 Task: Select the warning option in the lint duplicate properties.
Action: Mouse moved to (44, 672)
Screenshot: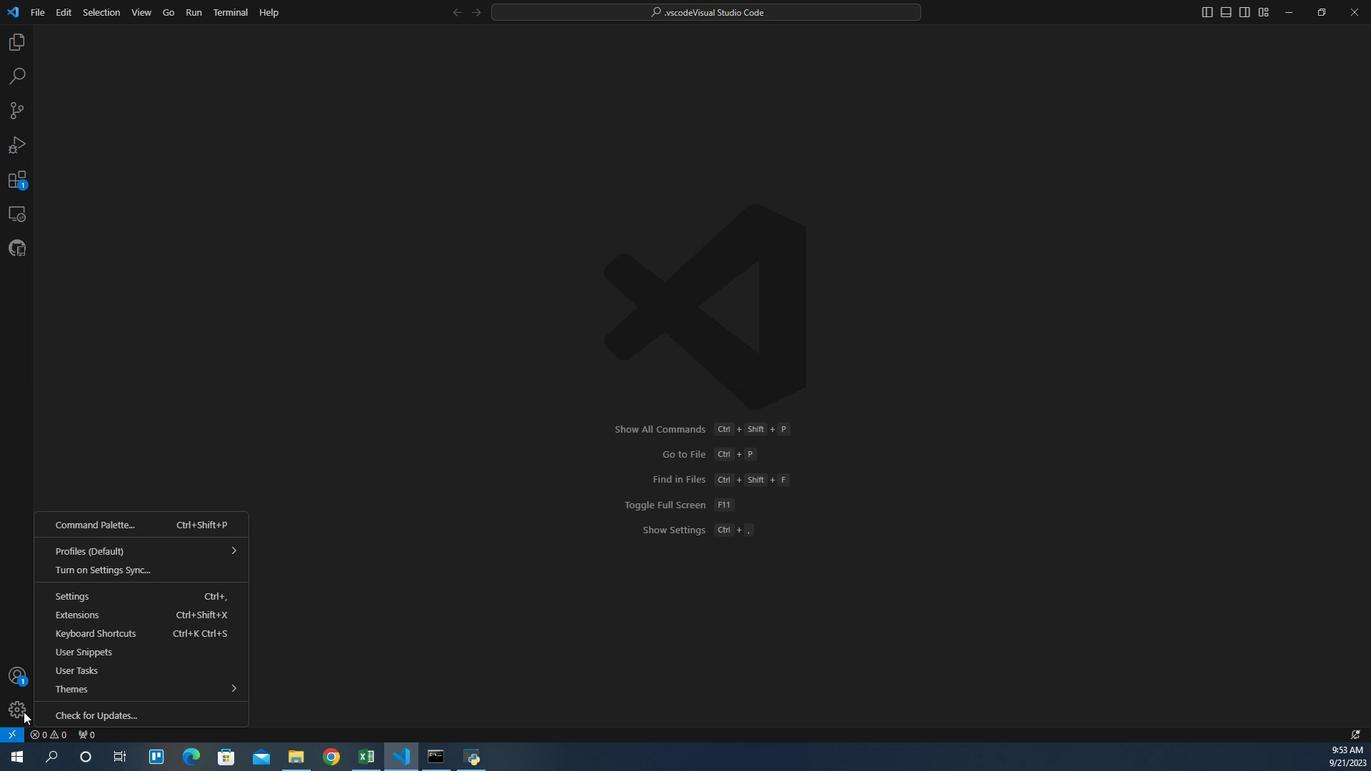 
Action: Mouse pressed left at (44, 672)
Screenshot: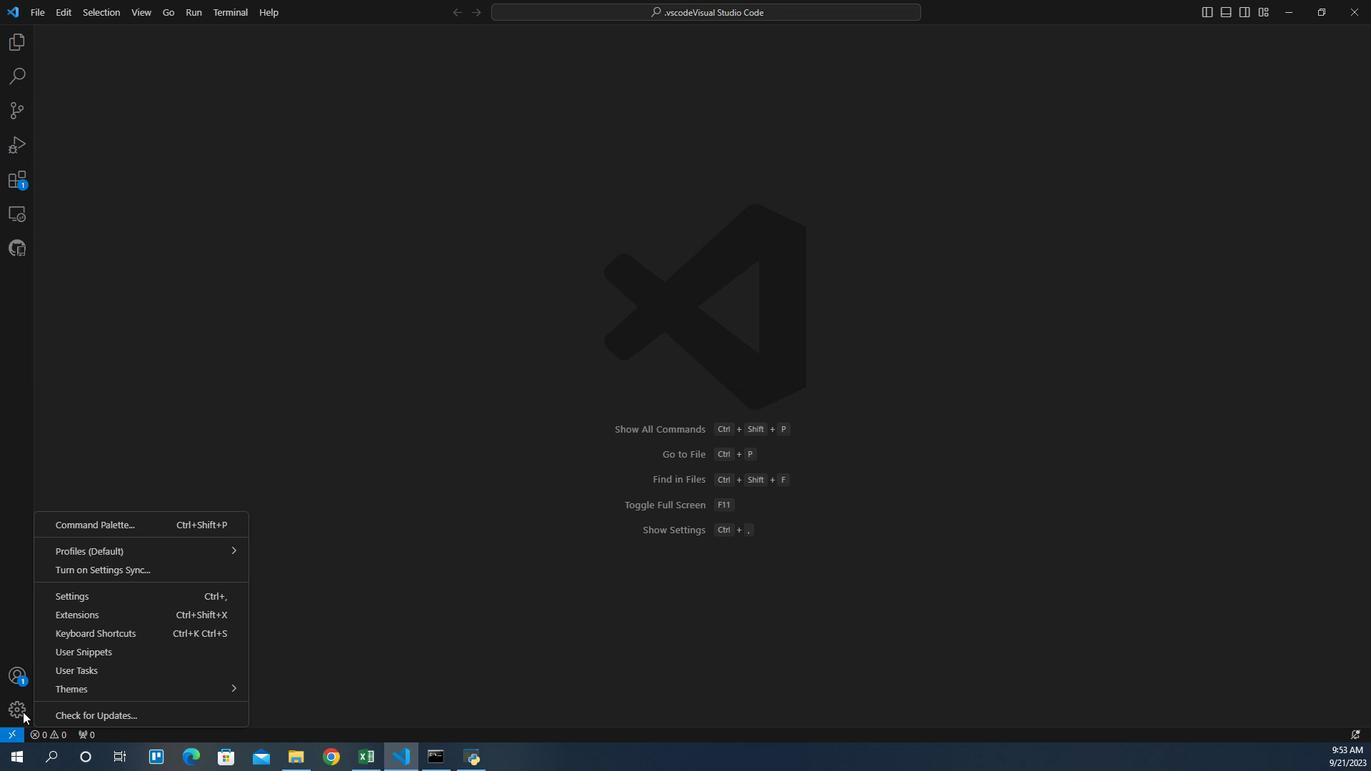 
Action: Mouse moved to (95, 569)
Screenshot: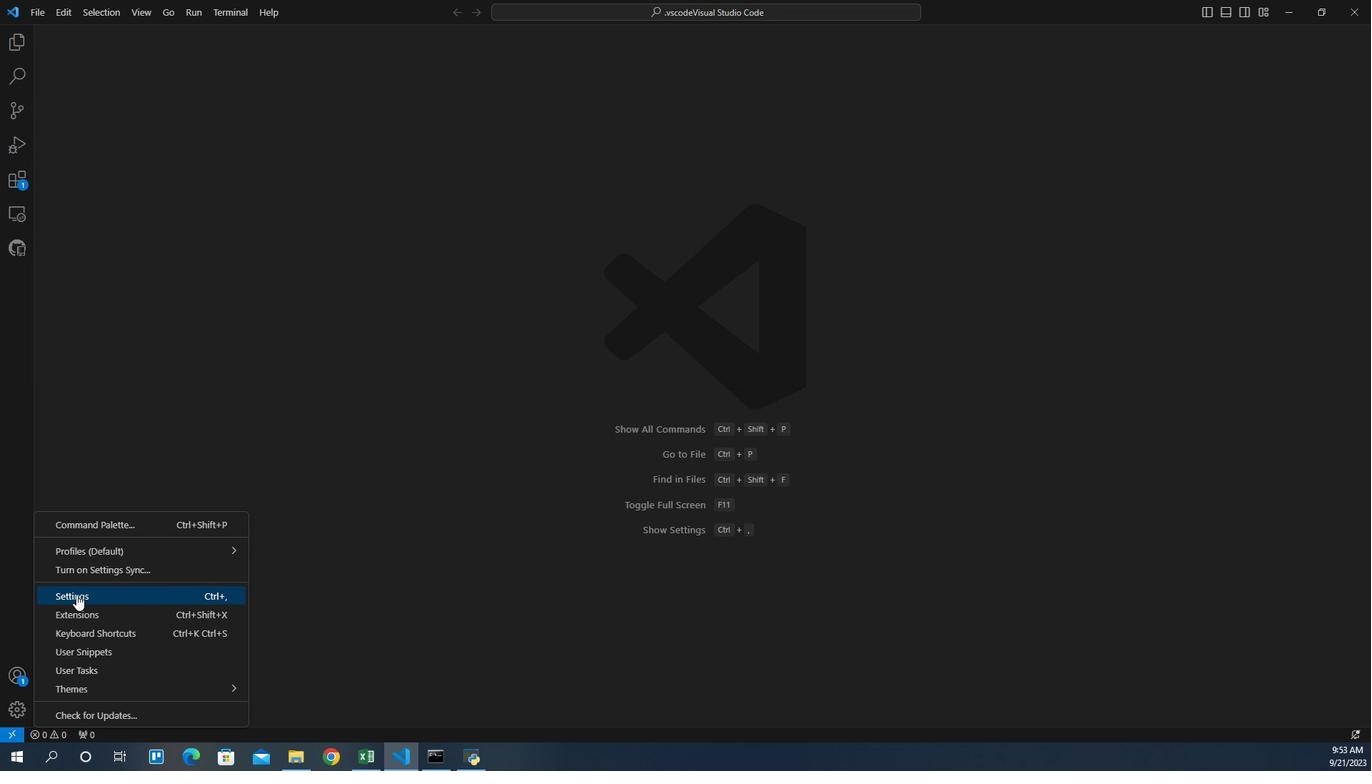 
Action: Mouse pressed left at (95, 569)
Screenshot: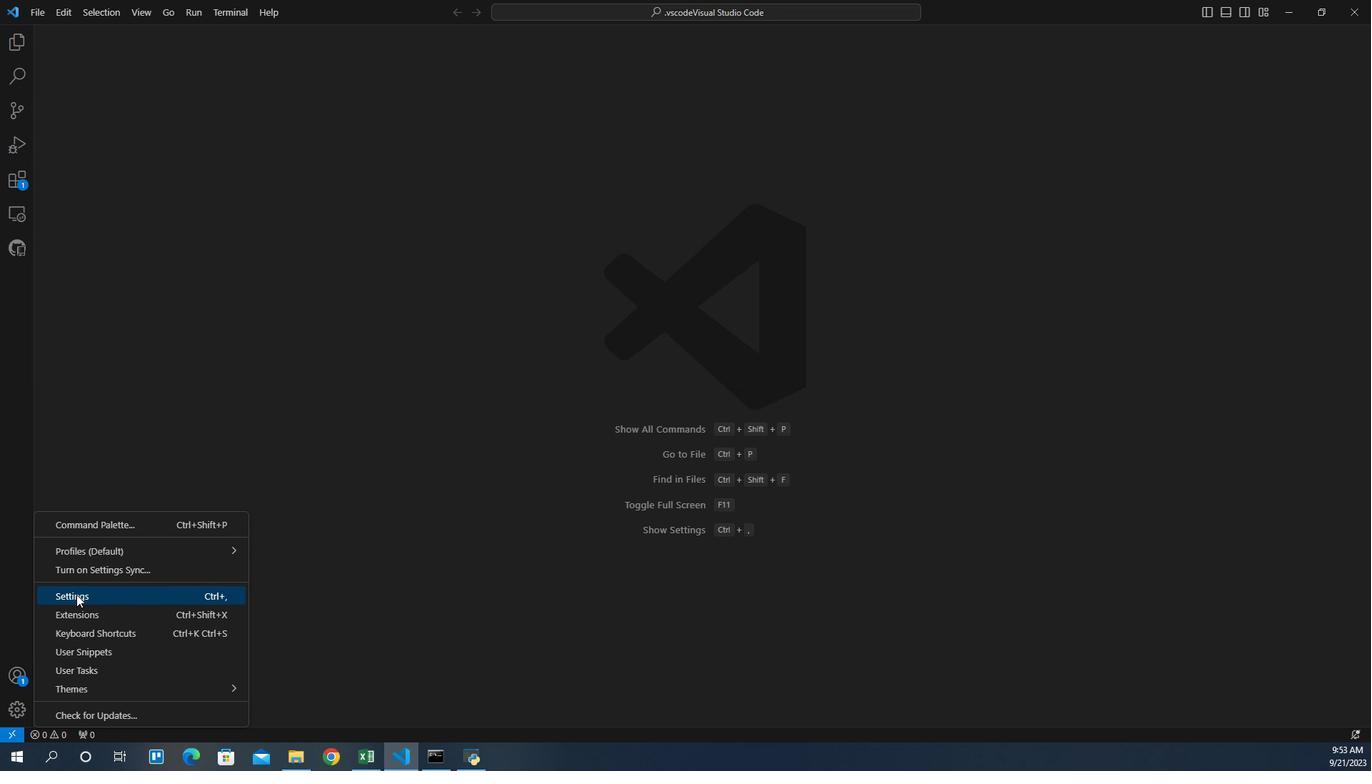 
Action: Mouse moved to (348, 132)
Screenshot: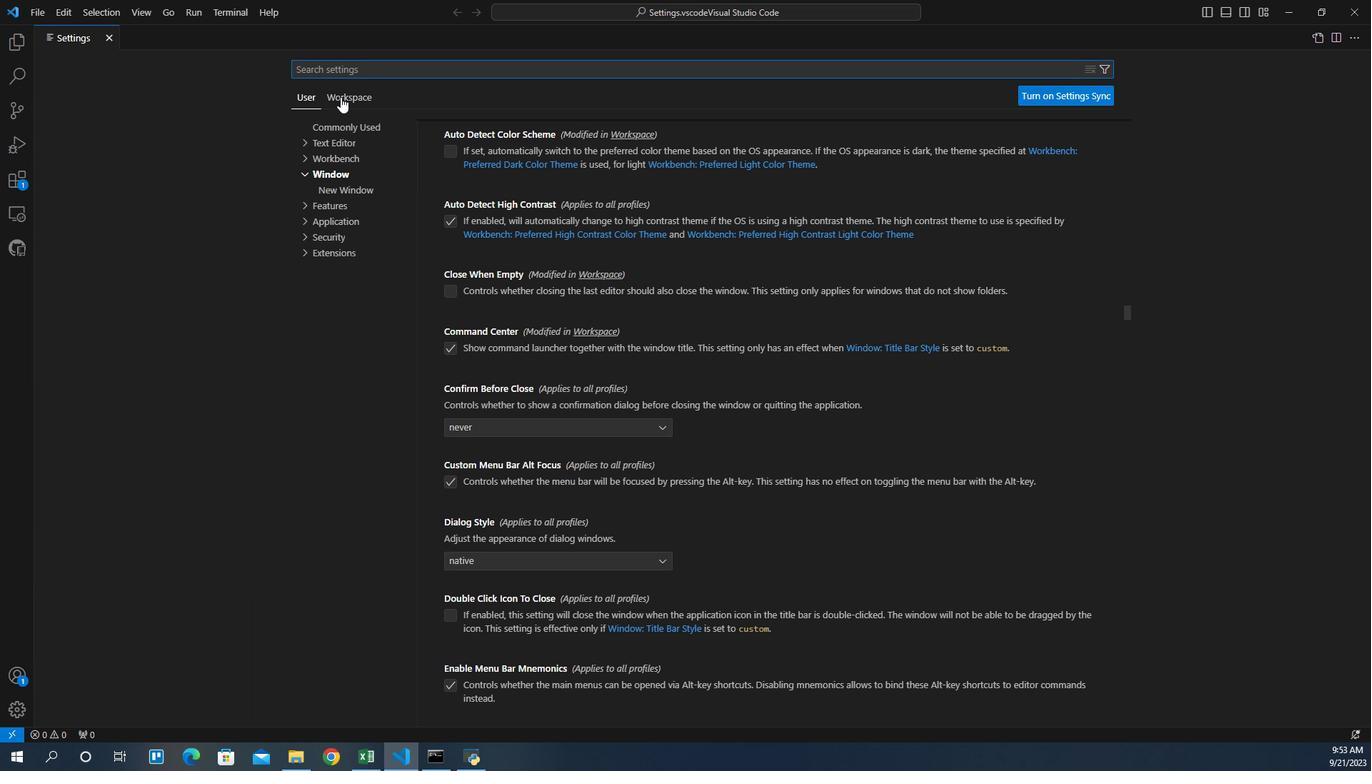 
Action: Mouse pressed left at (348, 132)
Screenshot: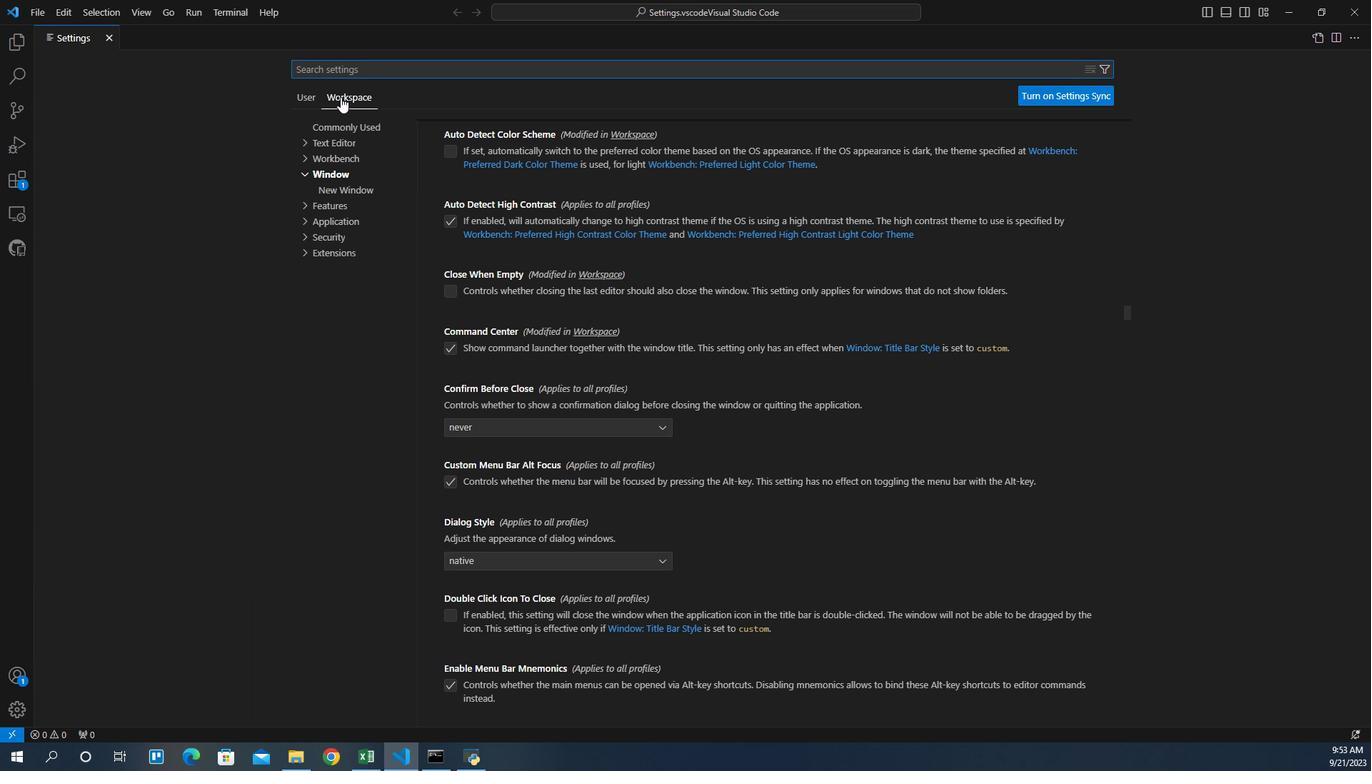 
Action: Mouse moved to (325, 241)
Screenshot: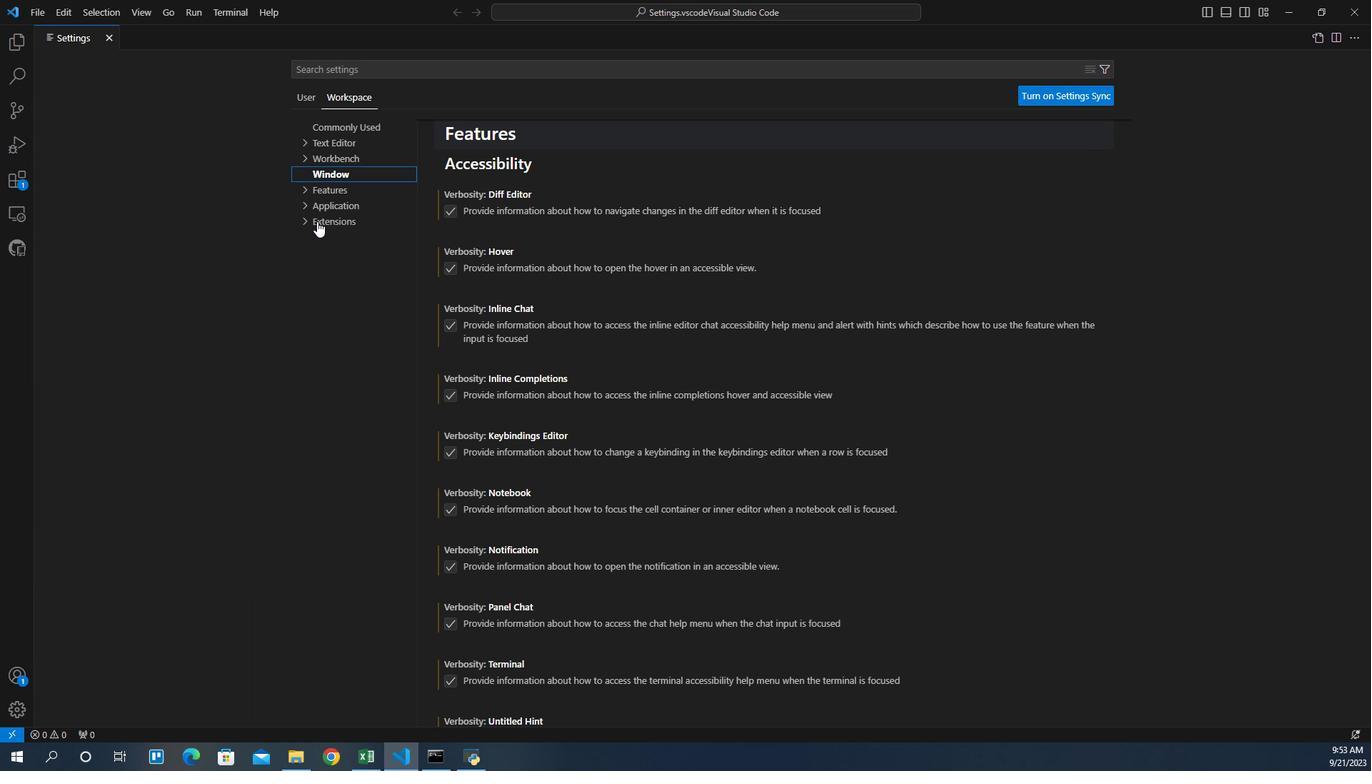 
Action: Mouse pressed left at (325, 241)
Screenshot: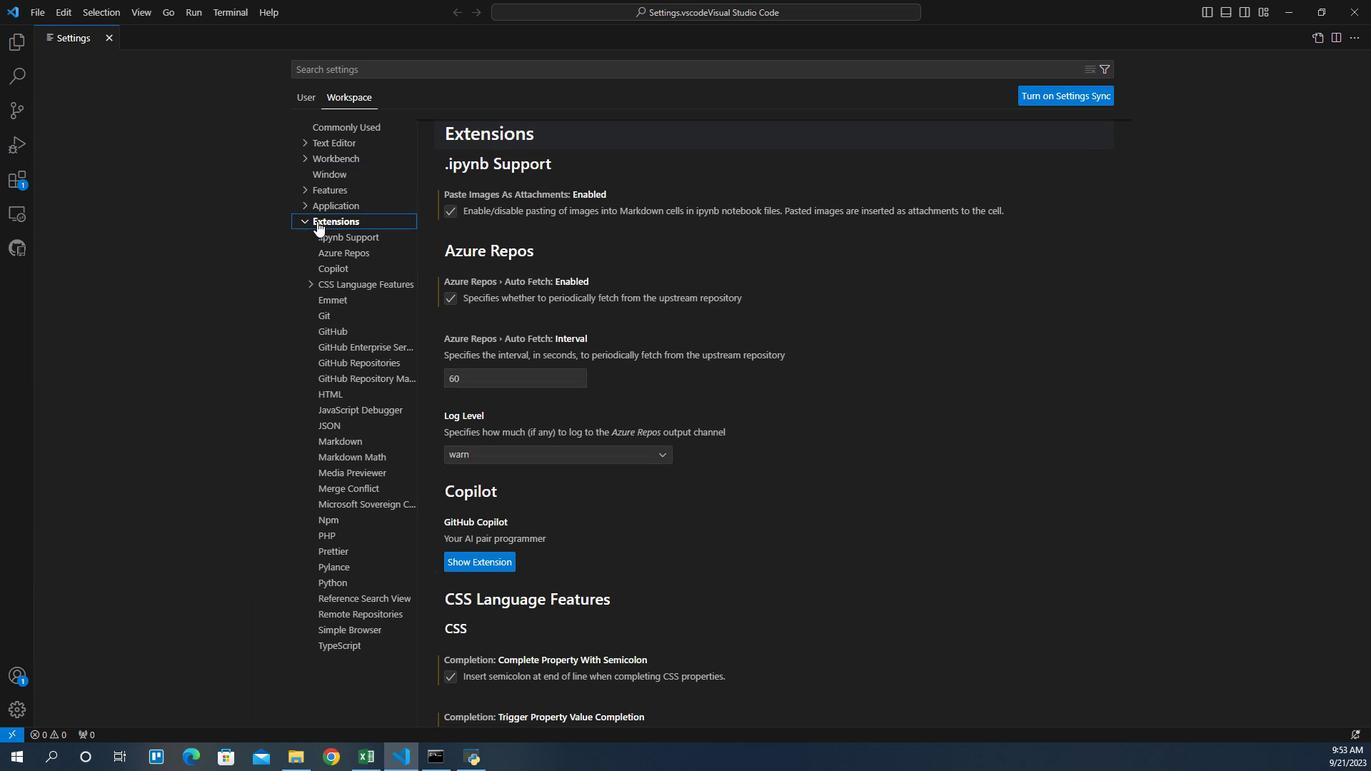 
Action: Mouse moved to (327, 293)
Screenshot: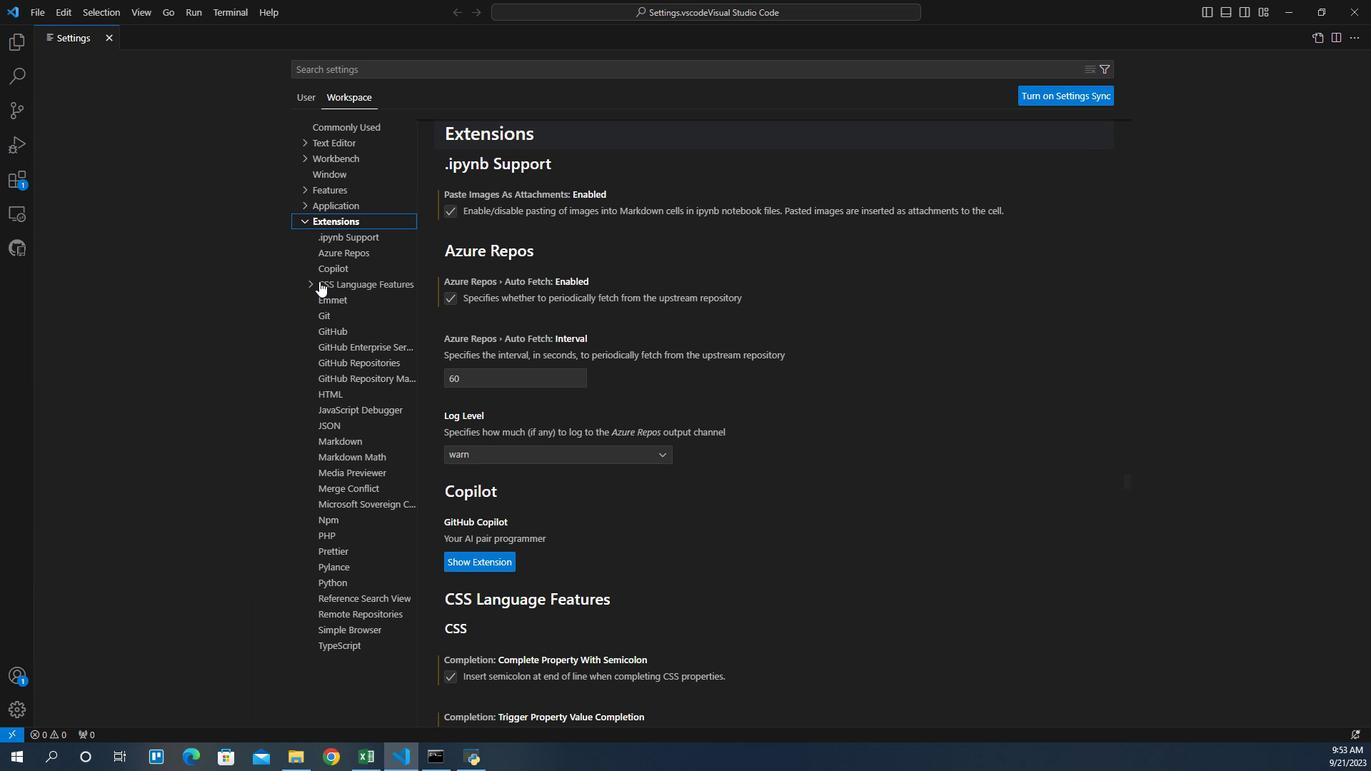 
Action: Mouse pressed left at (327, 293)
Screenshot: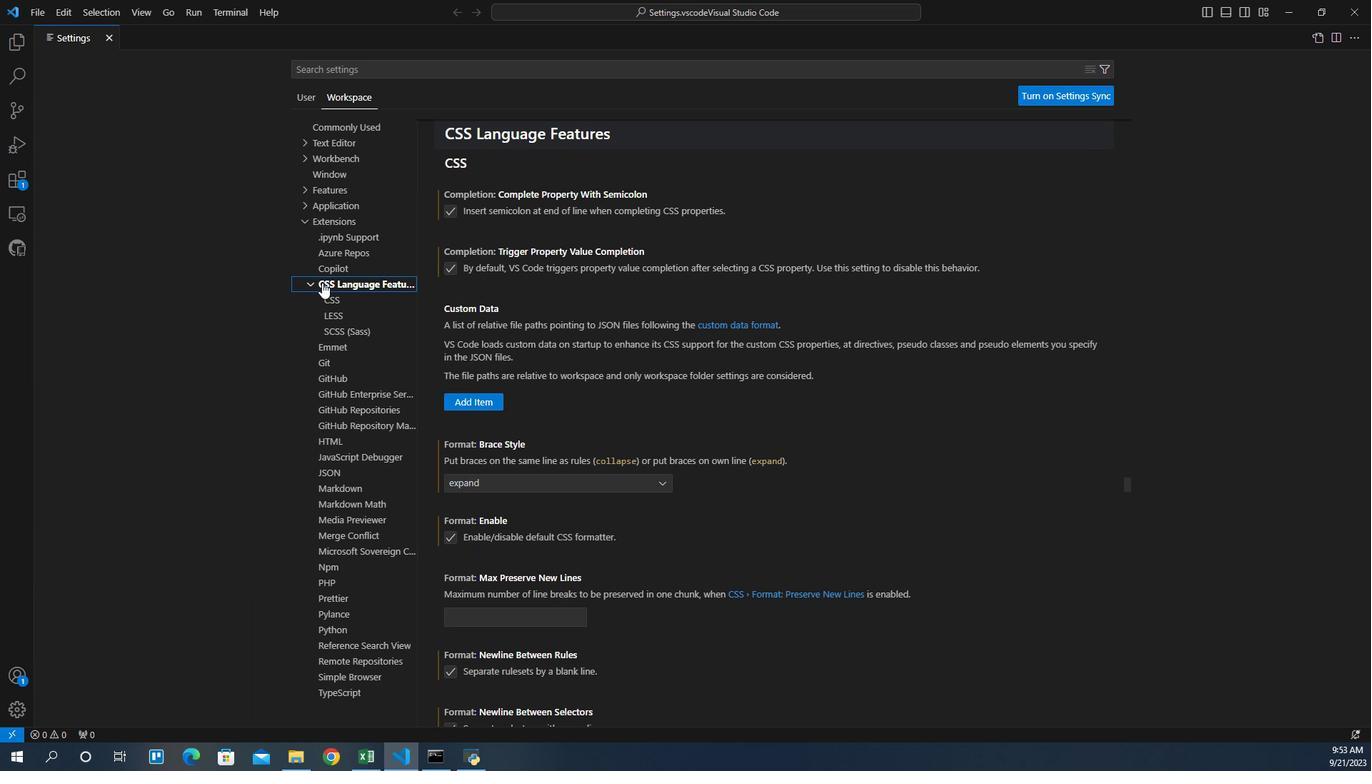 
Action: Mouse moved to (337, 309)
Screenshot: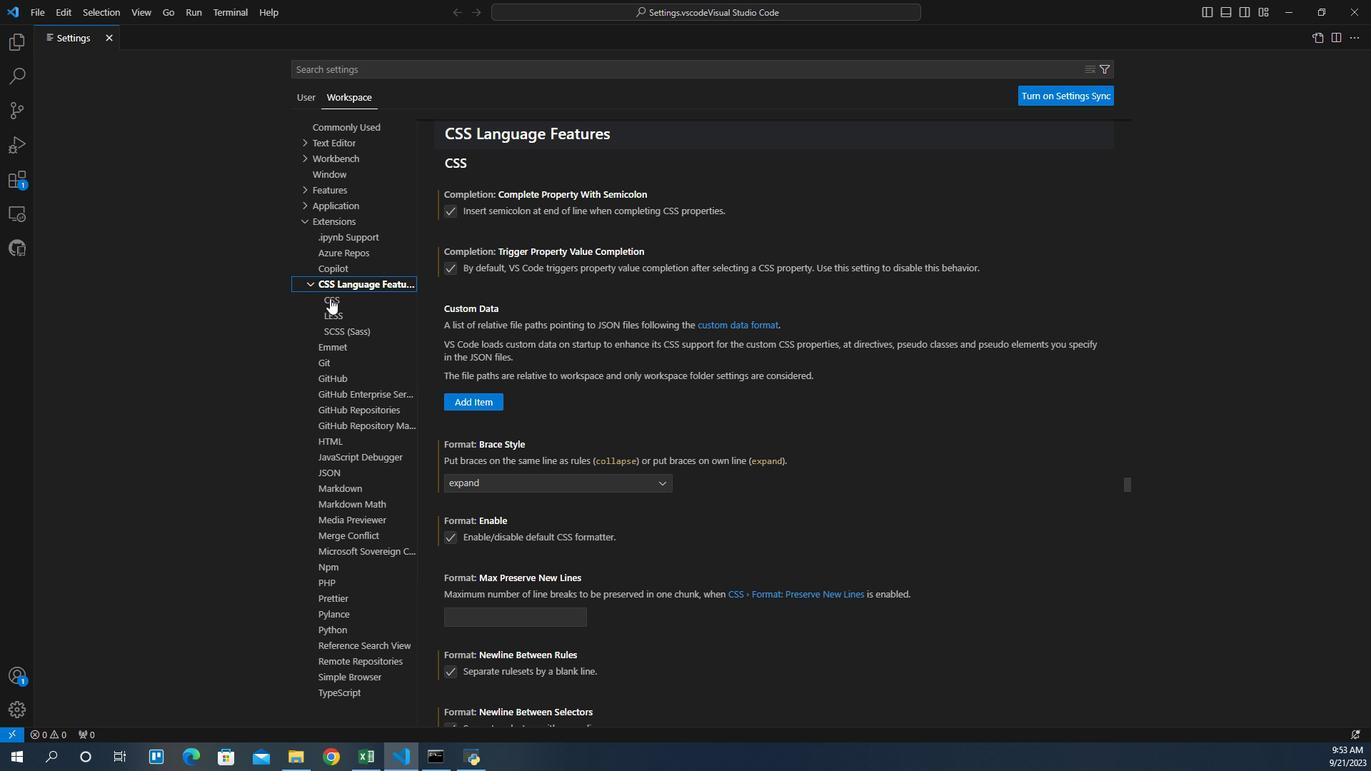 
Action: Mouse pressed left at (337, 309)
Screenshot: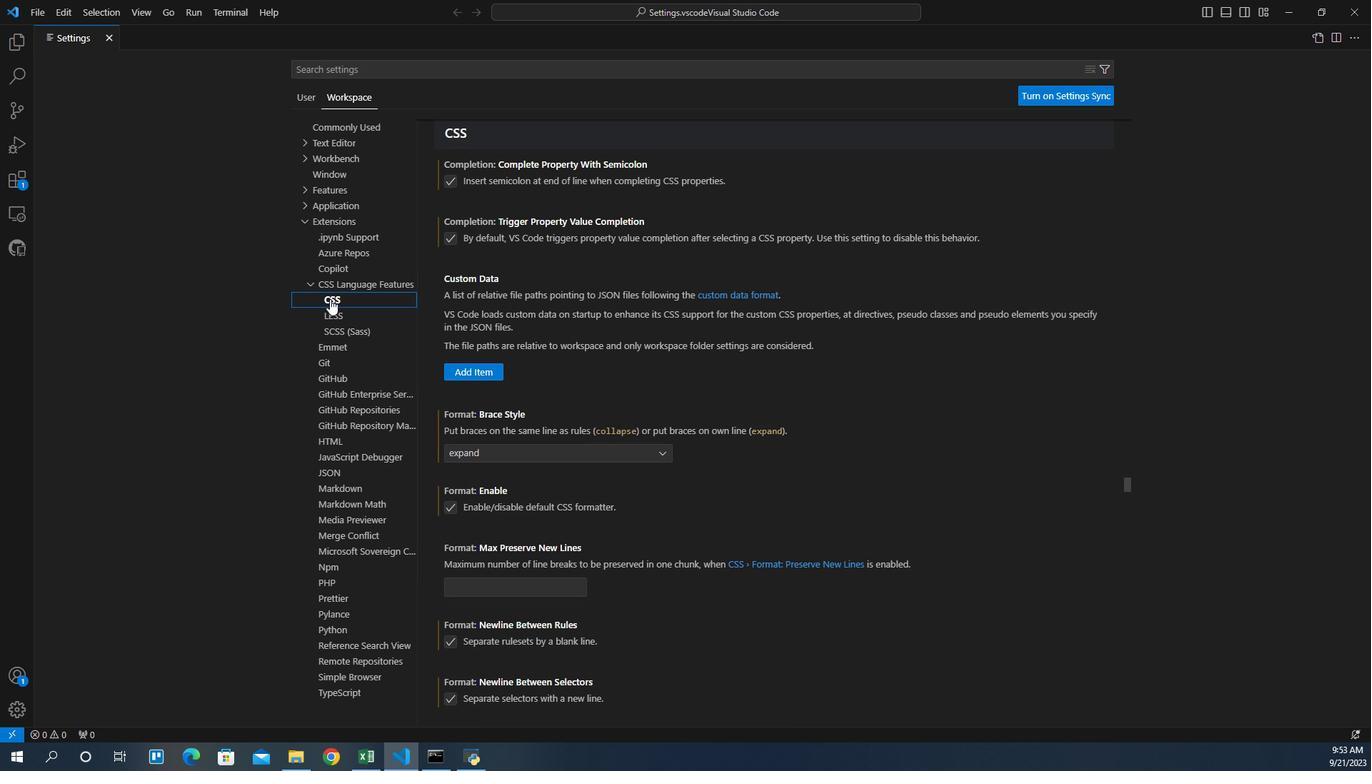 
Action: Mouse moved to (564, 607)
Screenshot: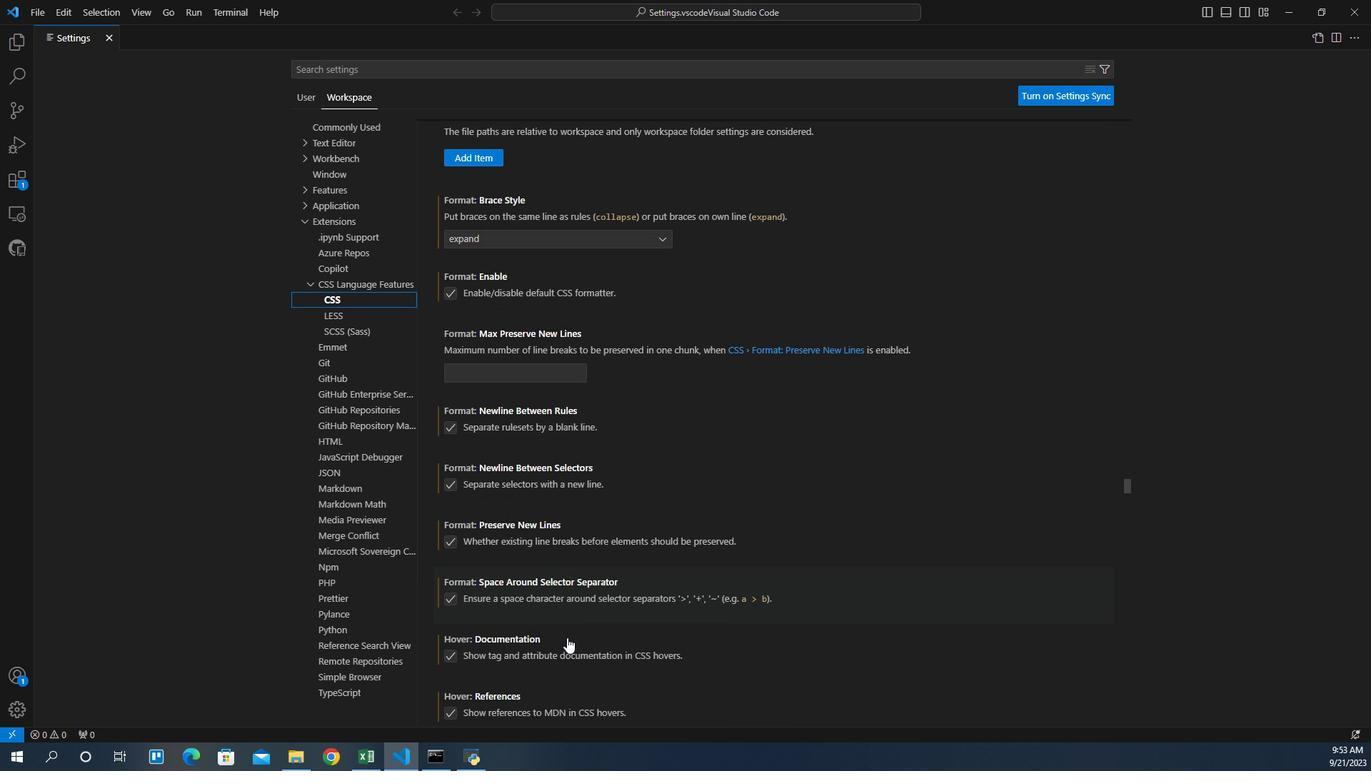 
Action: Mouse scrolled (564, 606) with delta (0, 0)
Screenshot: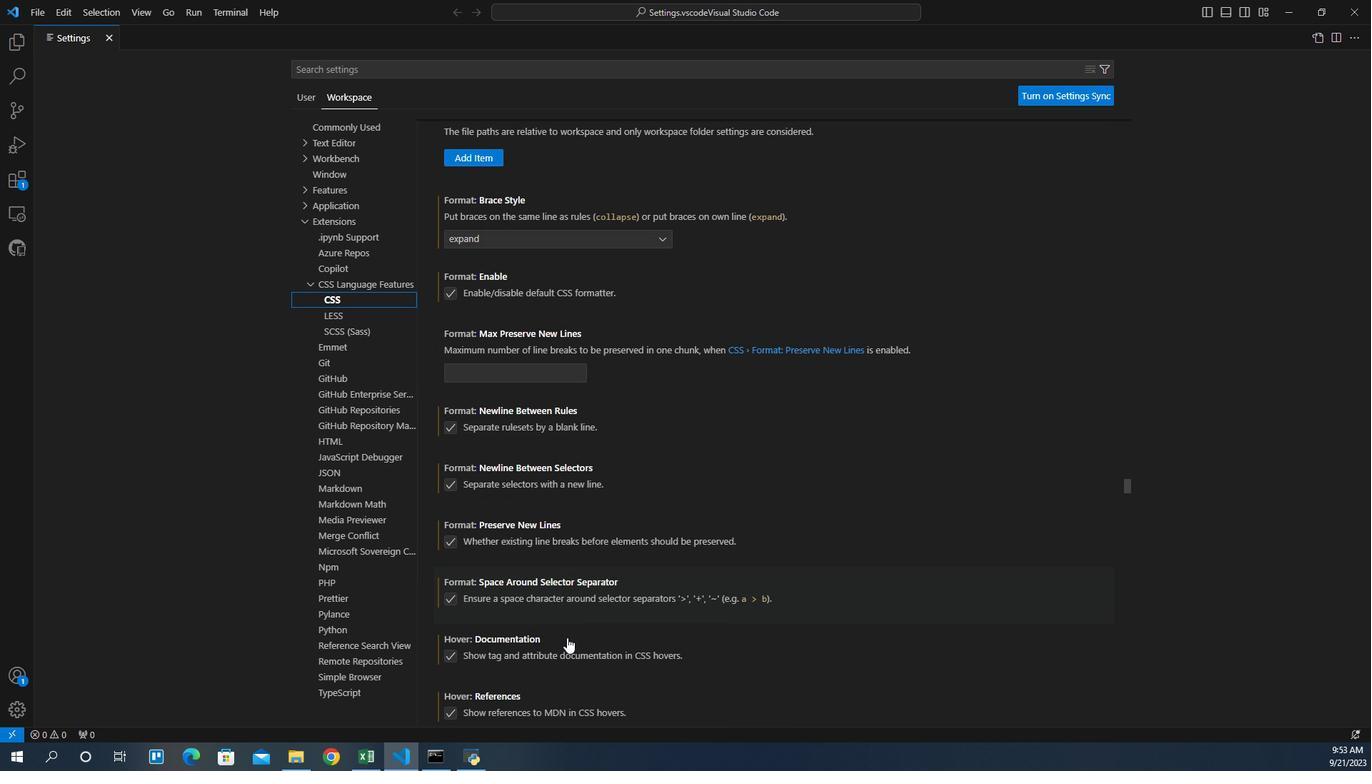 
Action: Mouse scrolled (564, 606) with delta (0, 0)
Screenshot: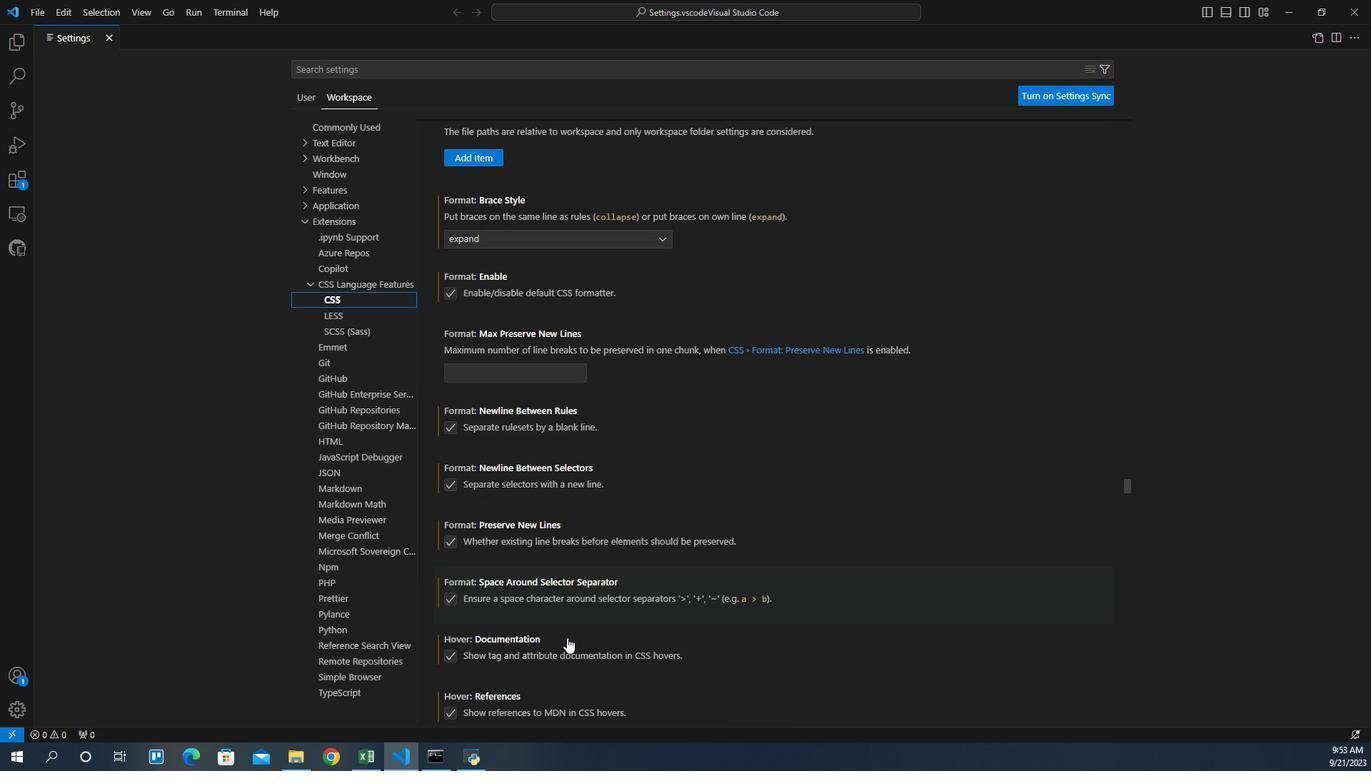 
Action: Mouse scrolled (564, 606) with delta (0, 0)
Screenshot: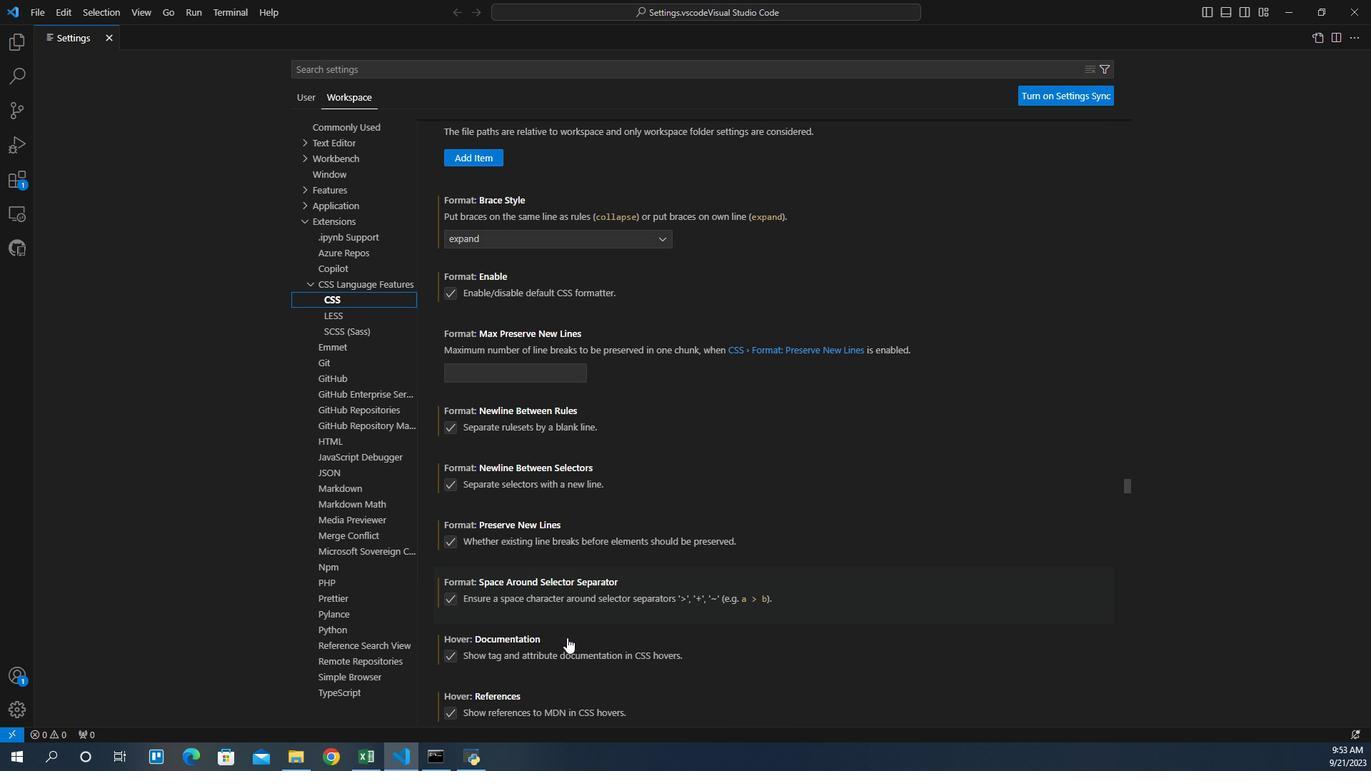 
Action: Mouse scrolled (564, 606) with delta (0, 0)
Screenshot: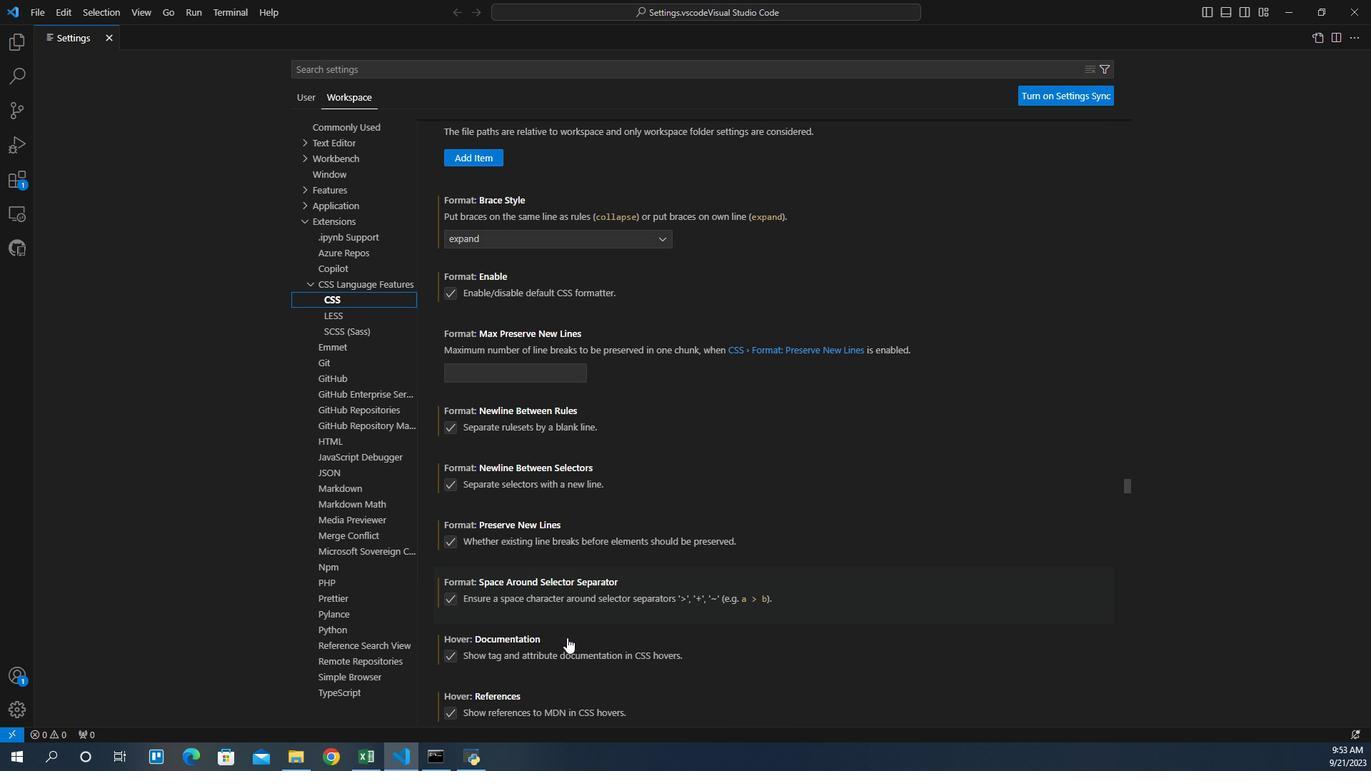
Action: Mouse scrolled (564, 606) with delta (0, 0)
Screenshot: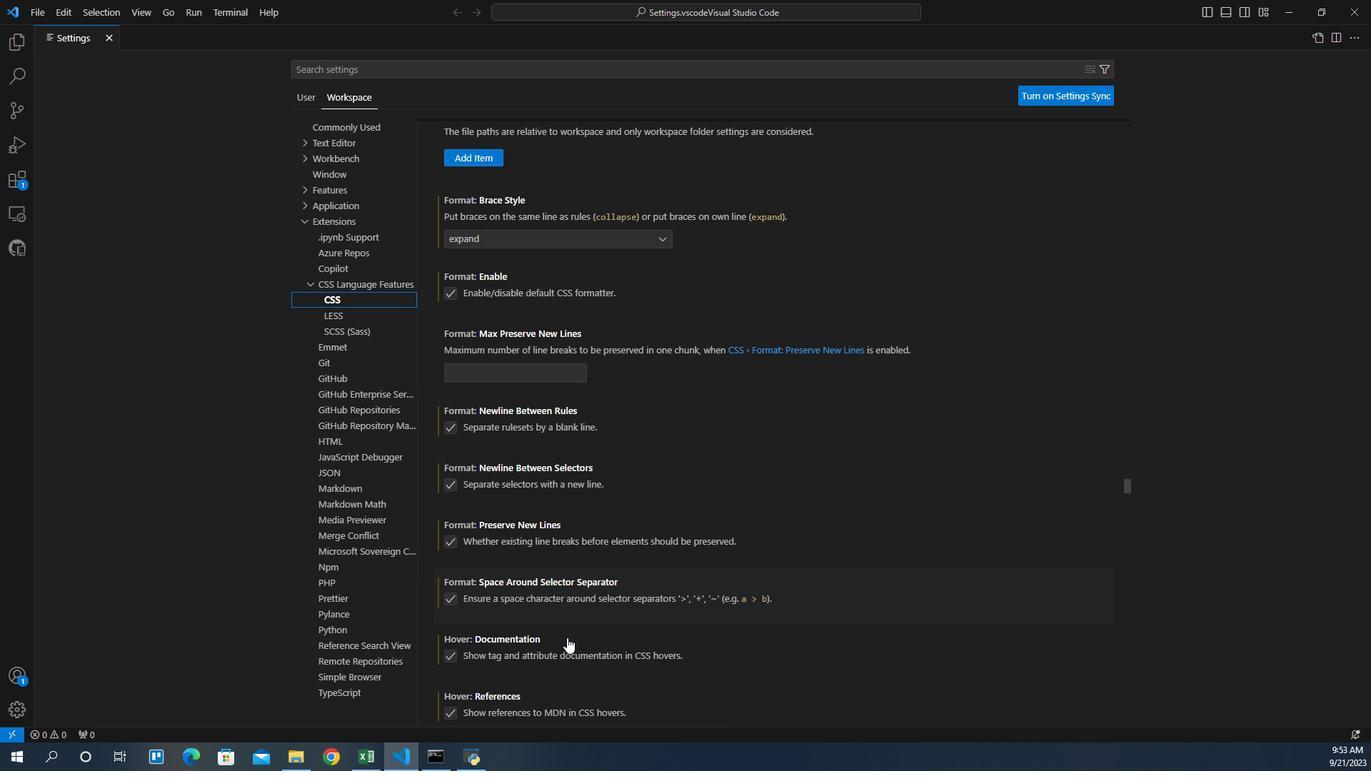 
Action: Mouse scrolled (564, 606) with delta (0, 0)
Screenshot: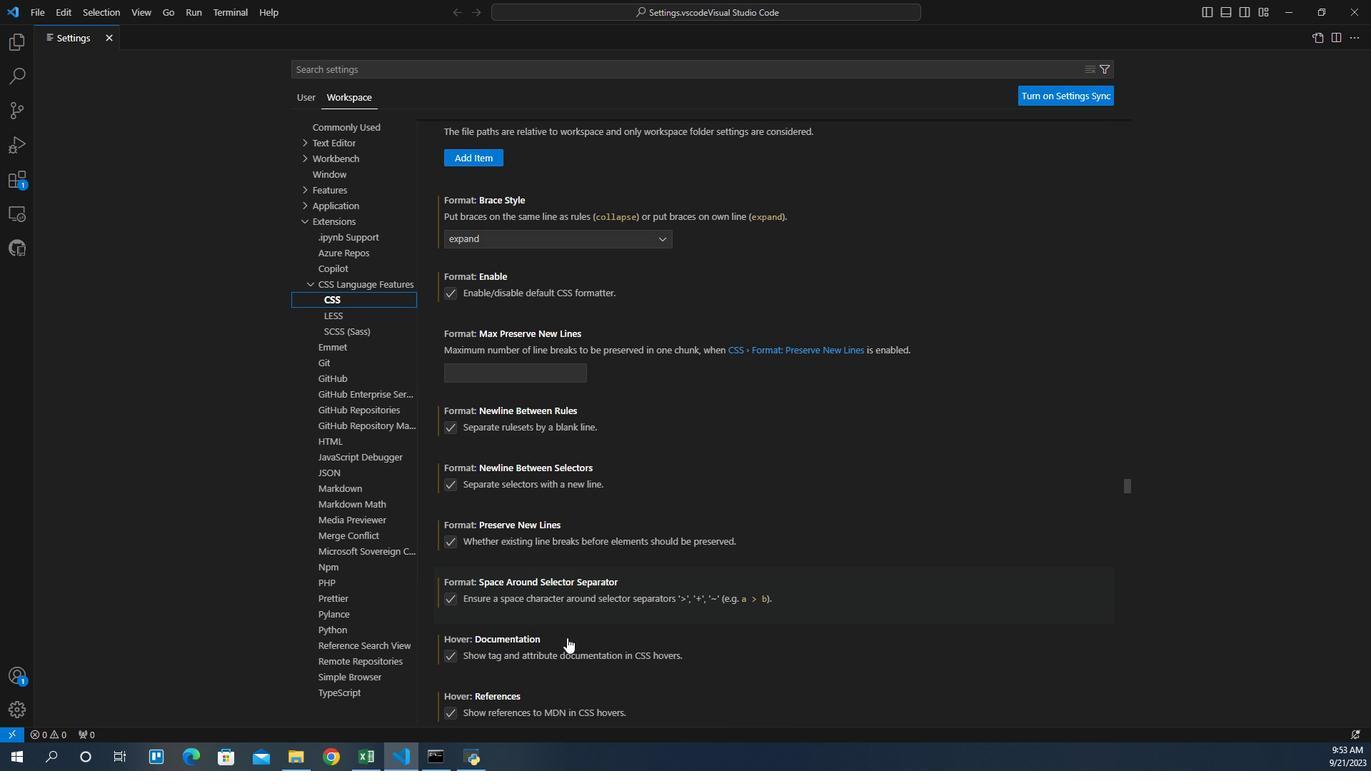 
Action: Mouse scrolled (564, 606) with delta (0, 0)
Screenshot: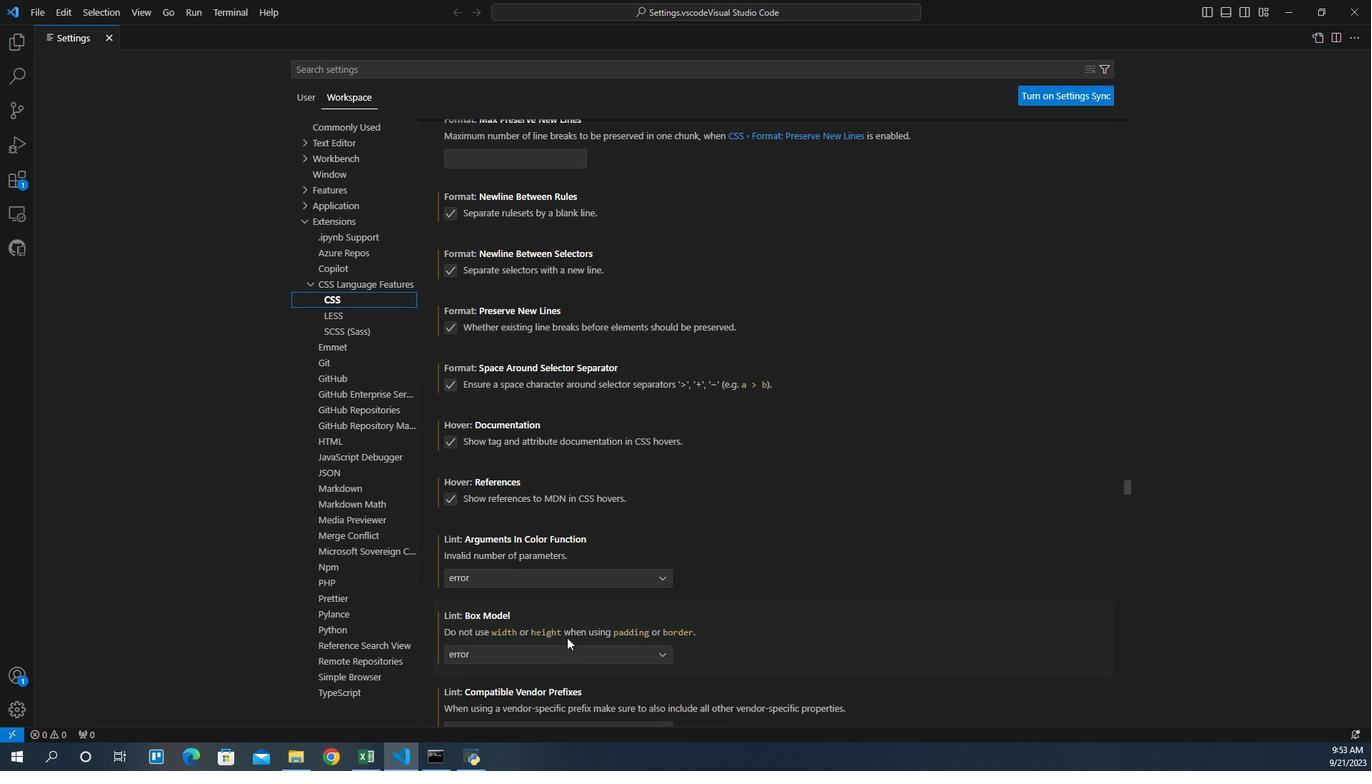 
Action: Mouse scrolled (564, 606) with delta (0, 0)
Screenshot: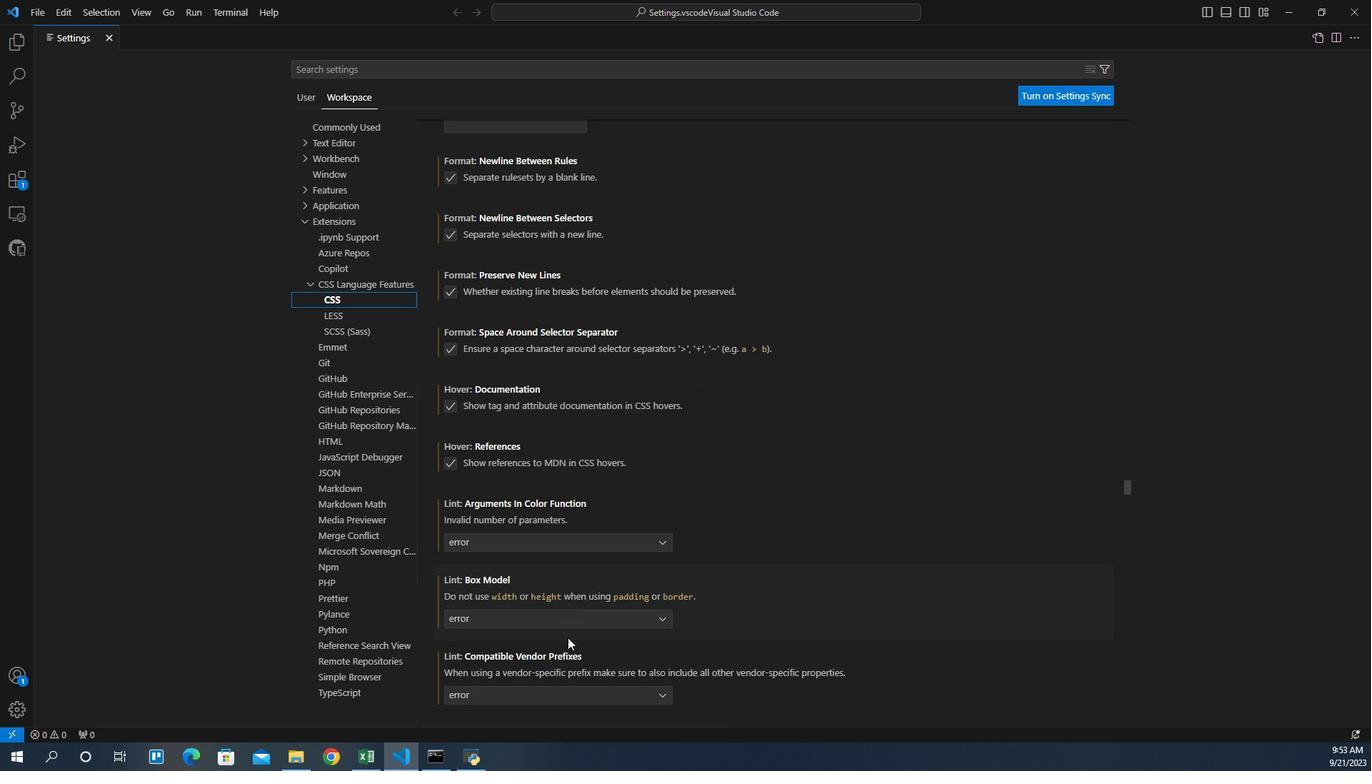 
Action: Mouse scrolled (564, 606) with delta (0, 0)
Screenshot: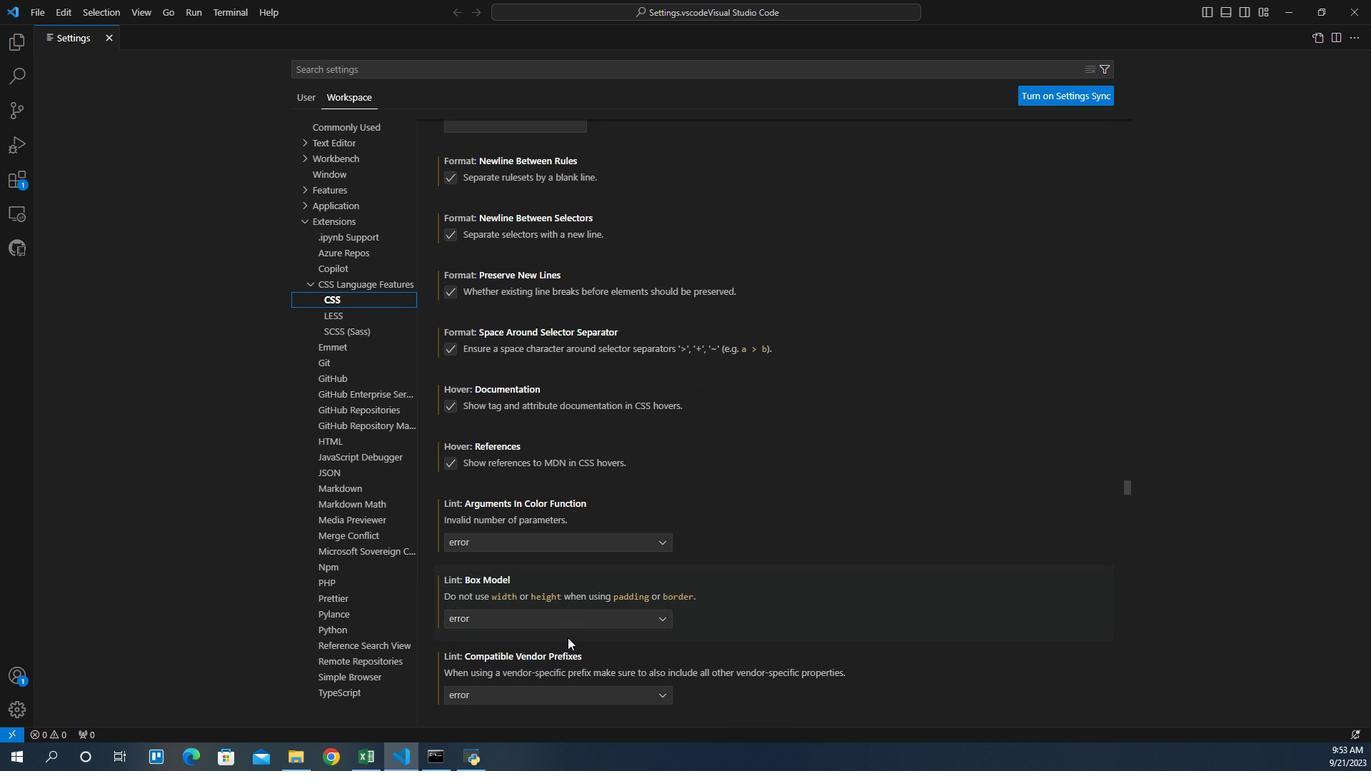 
Action: Mouse scrolled (564, 606) with delta (0, 0)
Screenshot: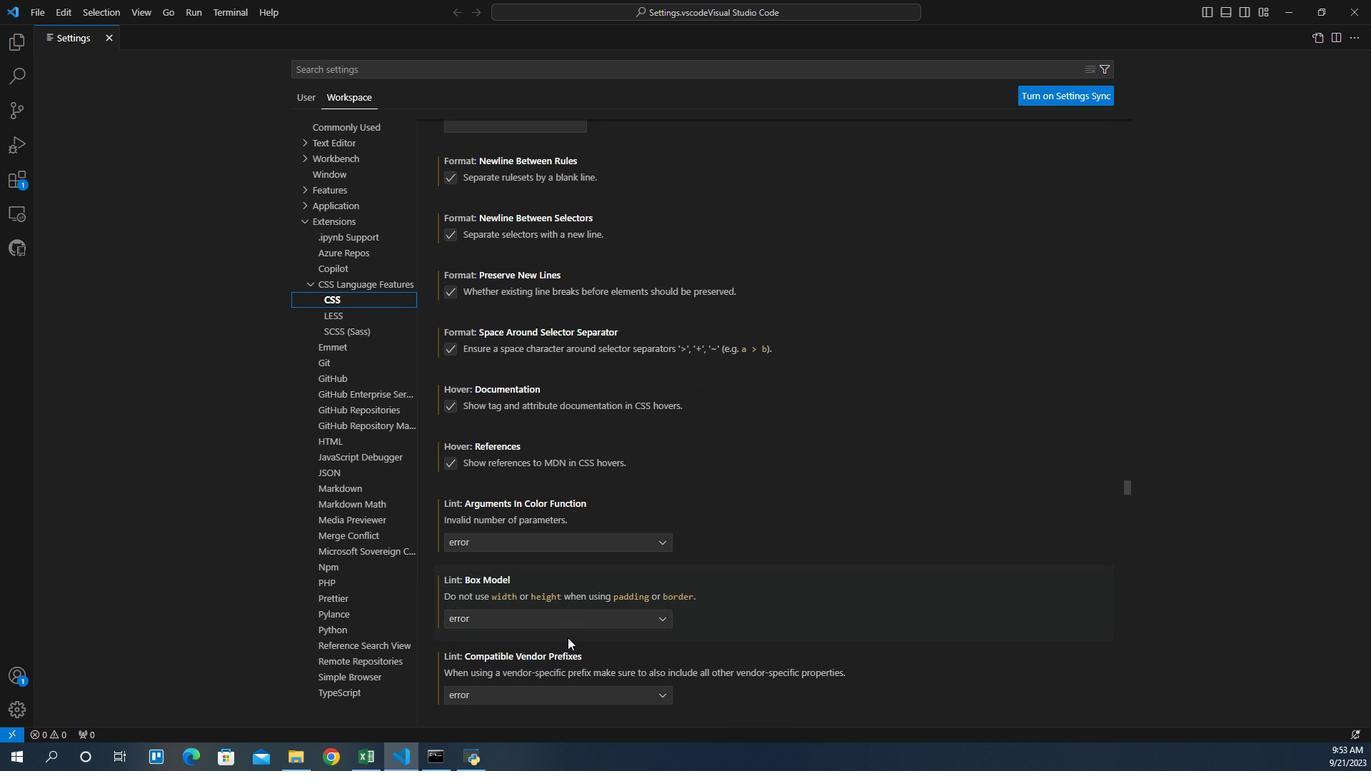 
Action: Mouse scrolled (564, 606) with delta (0, 0)
Screenshot: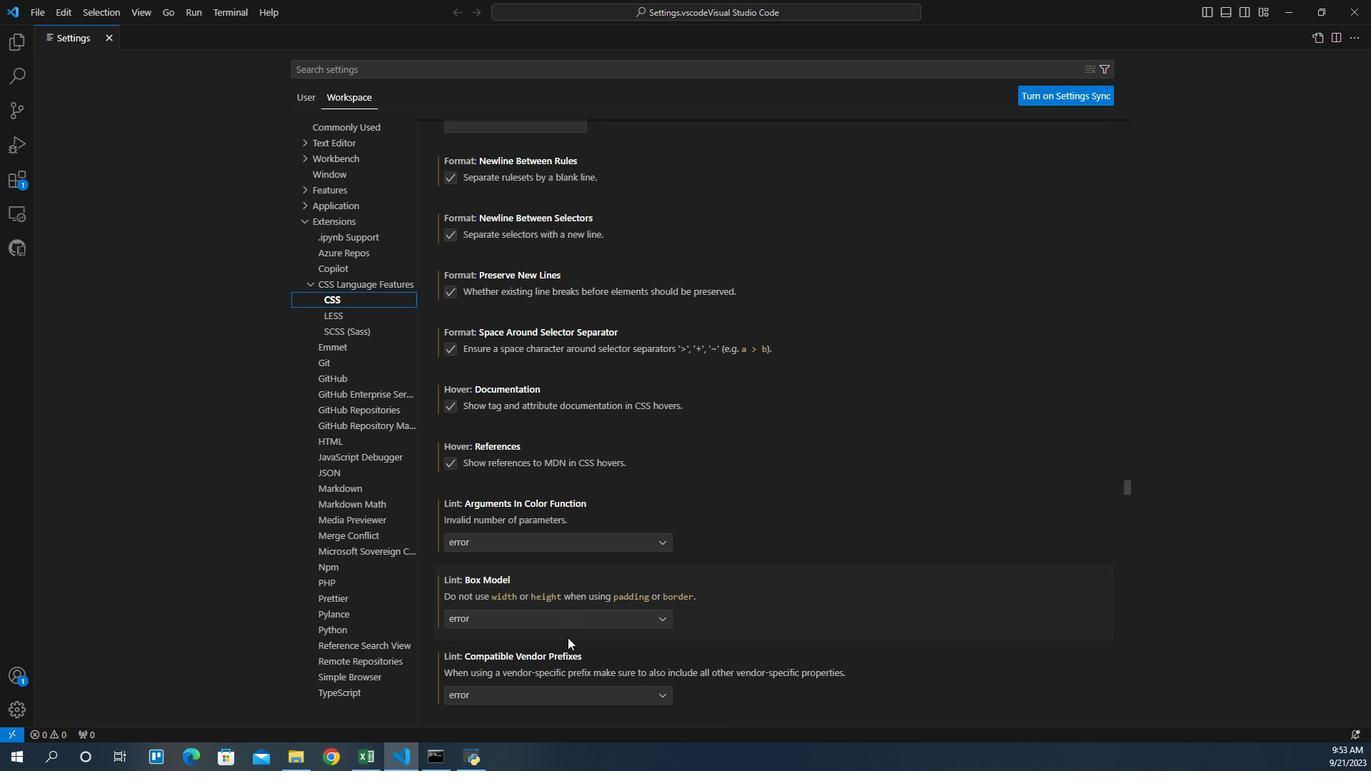 
Action: Mouse scrolled (564, 606) with delta (0, 0)
Screenshot: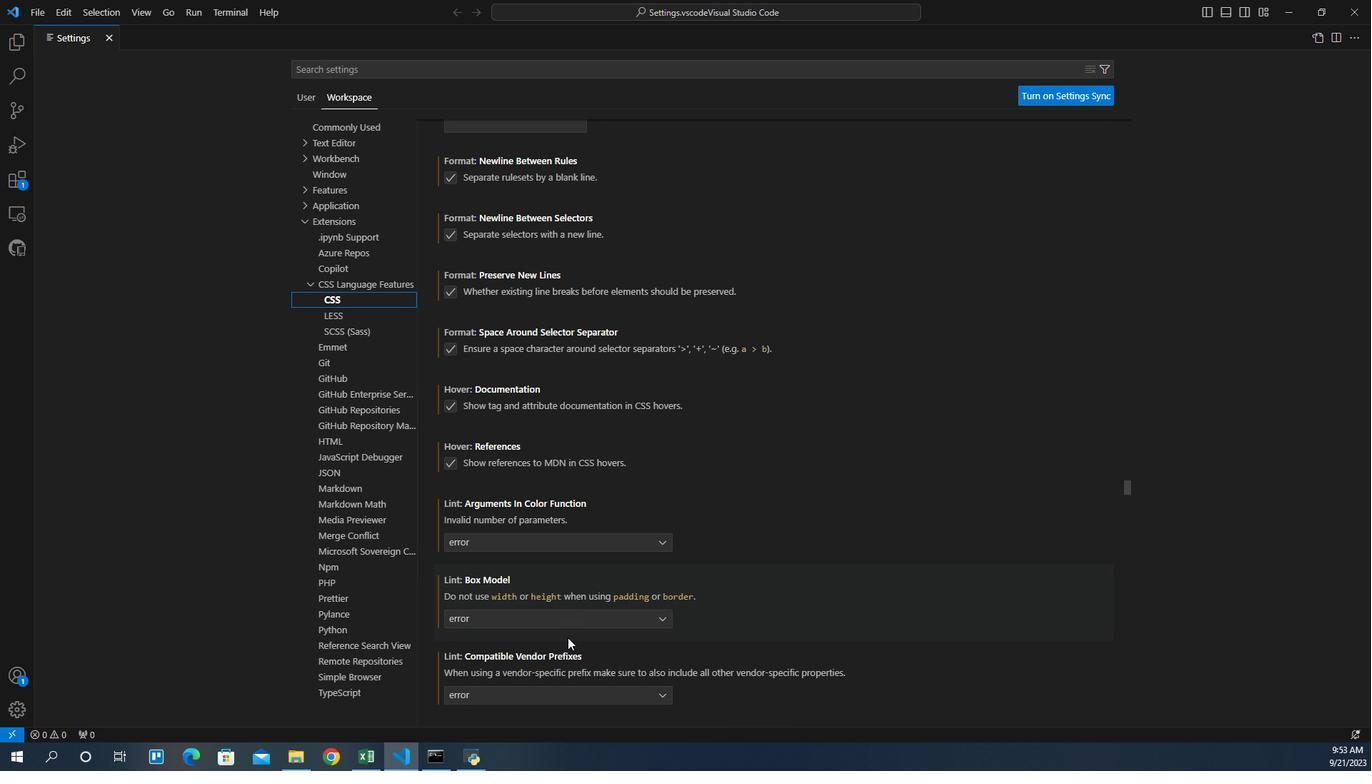 
Action: Mouse scrolled (564, 606) with delta (0, 0)
Screenshot: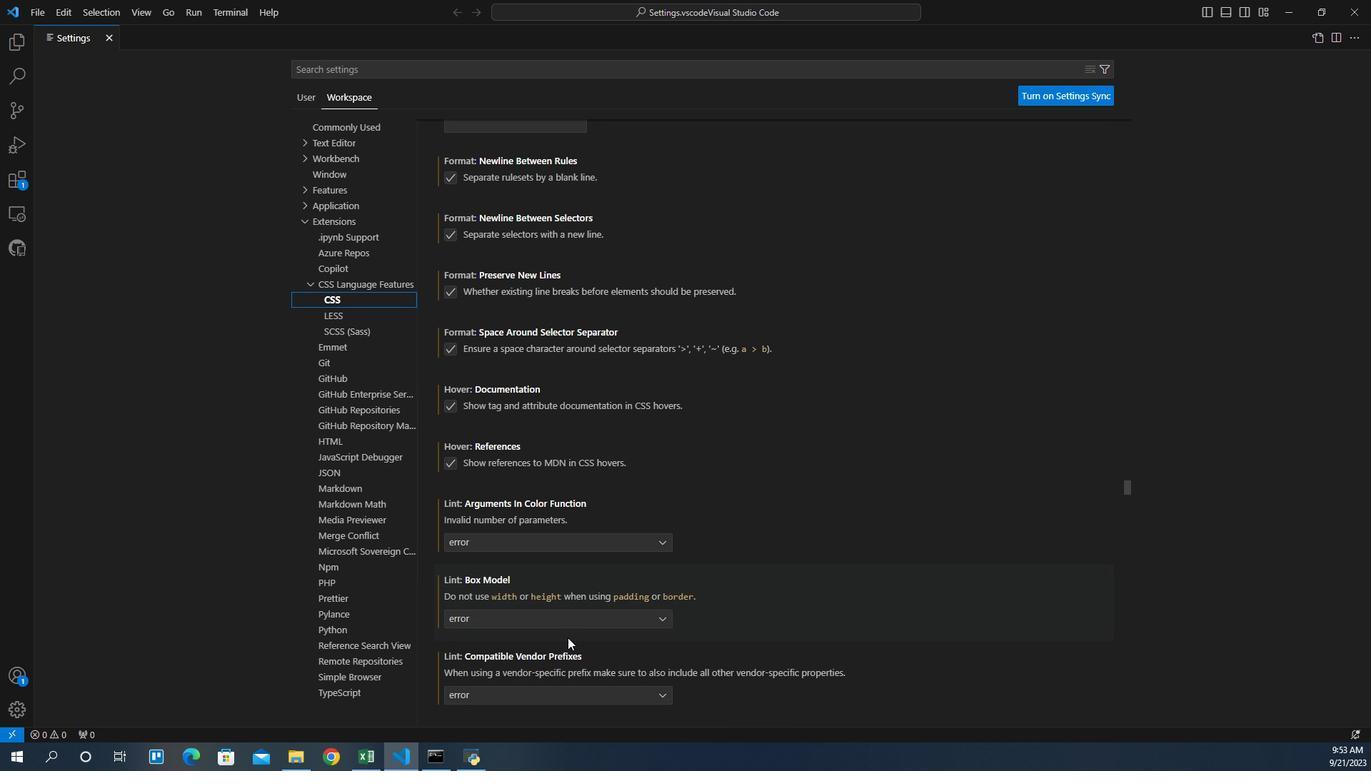 
Action: Mouse moved to (565, 607)
Screenshot: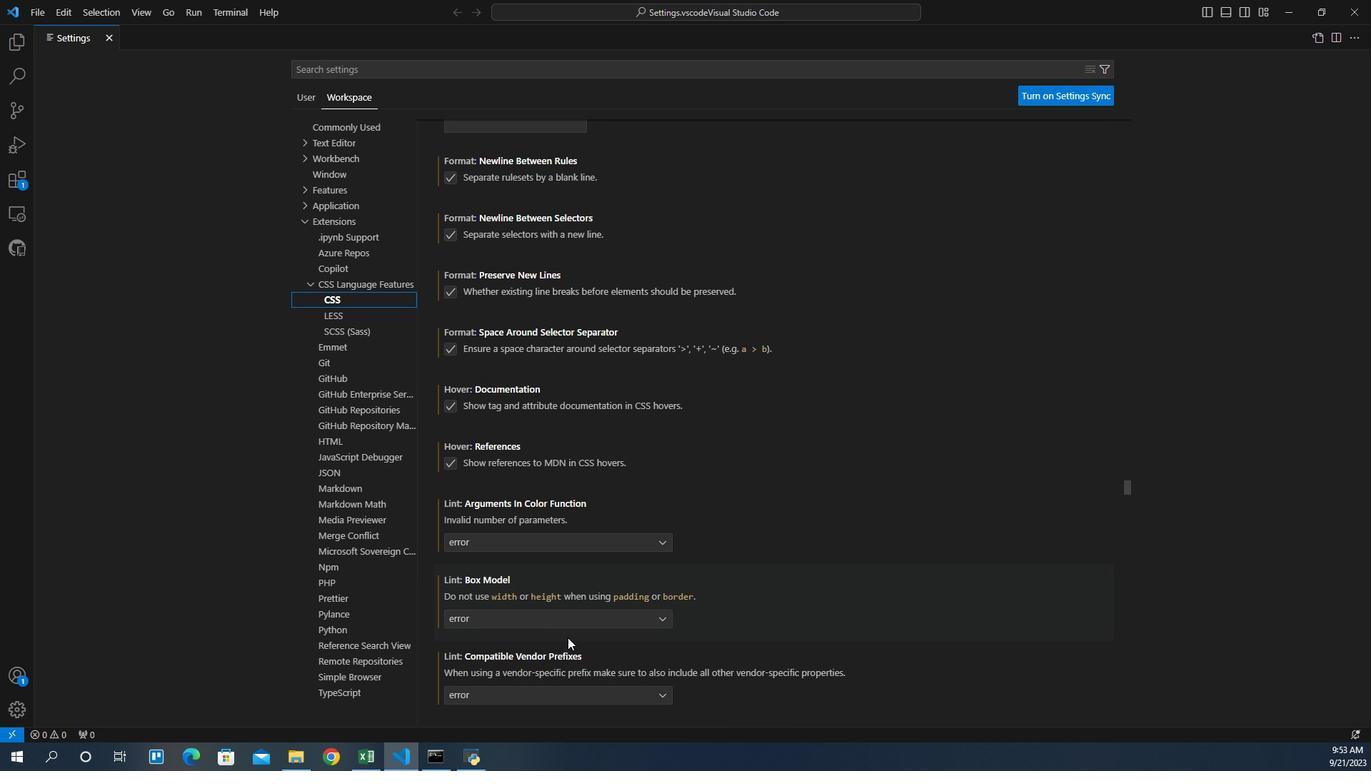 
Action: Mouse scrolled (565, 606) with delta (0, 0)
Screenshot: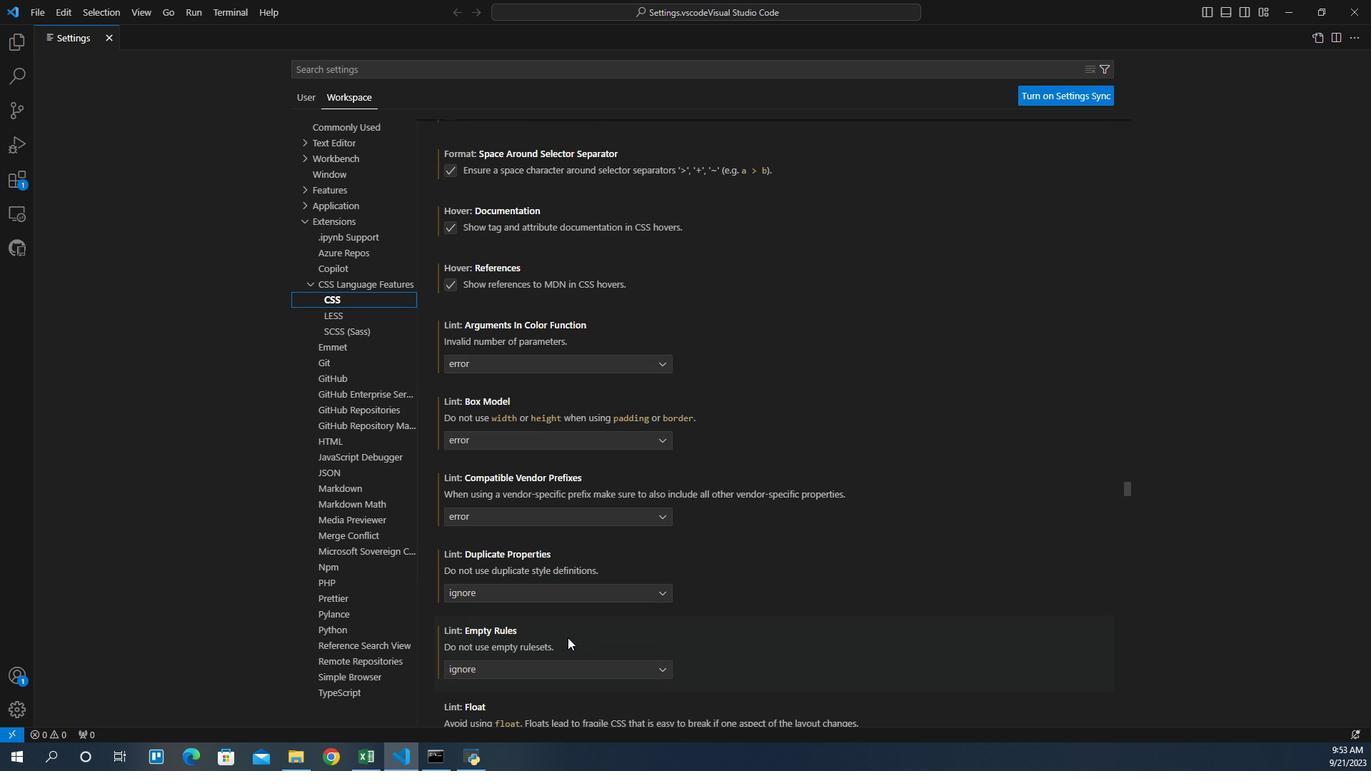 
Action: Mouse scrolled (565, 606) with delta (0, 0)
Screenshot: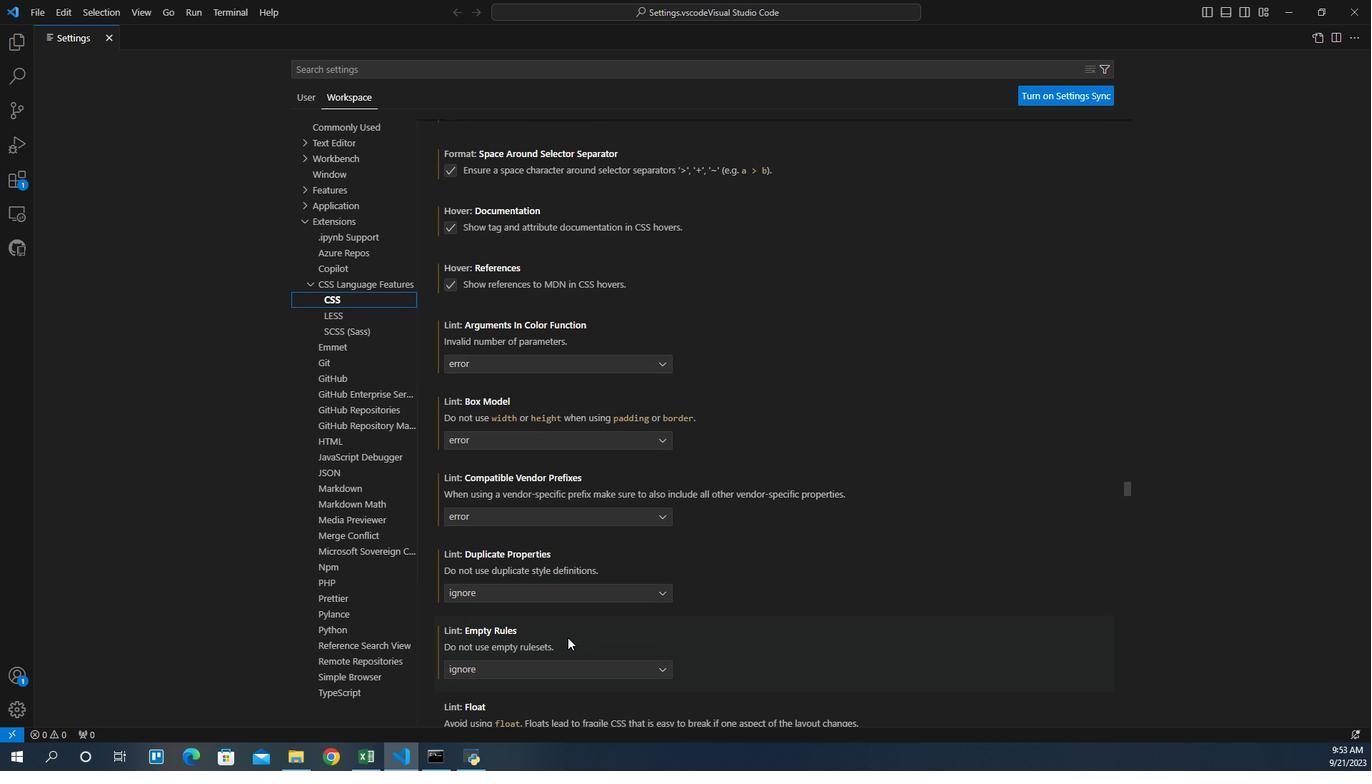 
Action: Mouse scrolled (565, 606) with delta (0, 0)
Screenshot: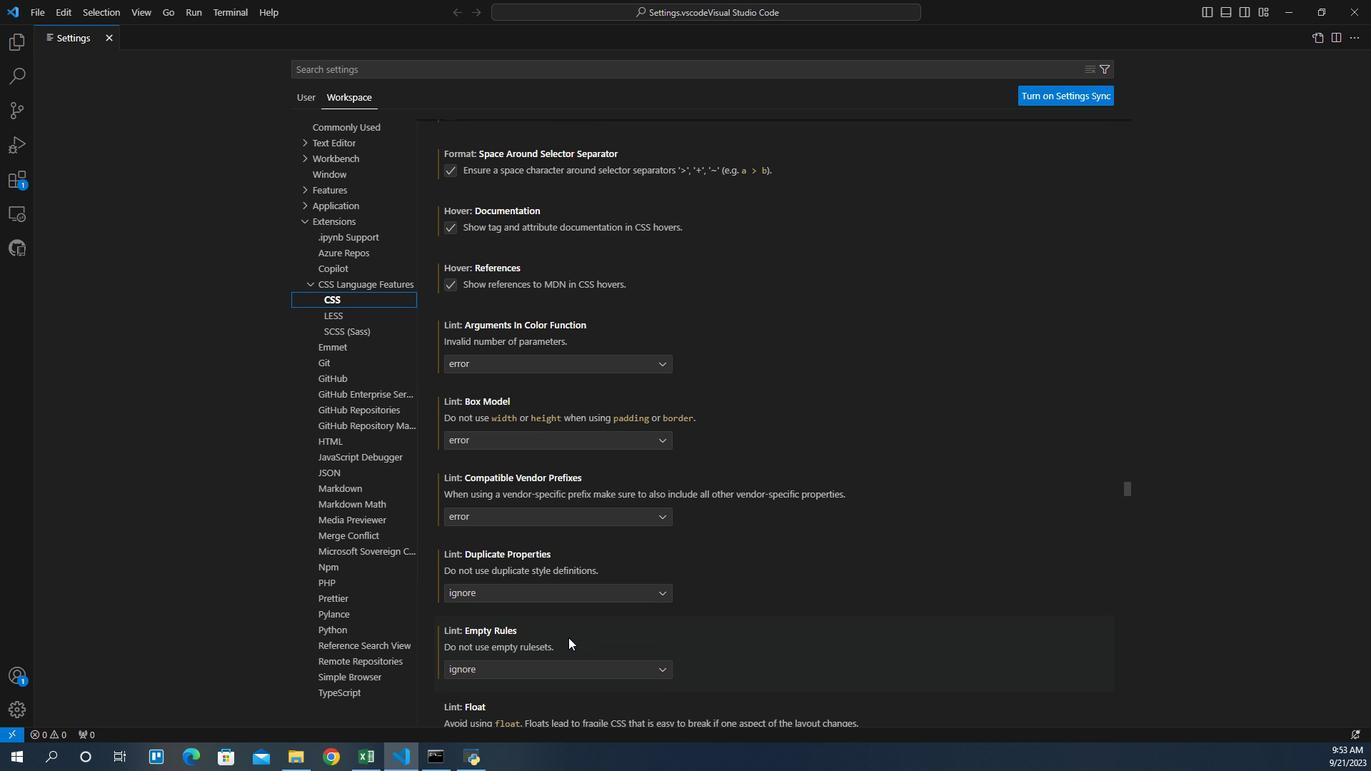 
Action: Mouse scrolled (565, 606) with delta (0, 0)
Screenshot: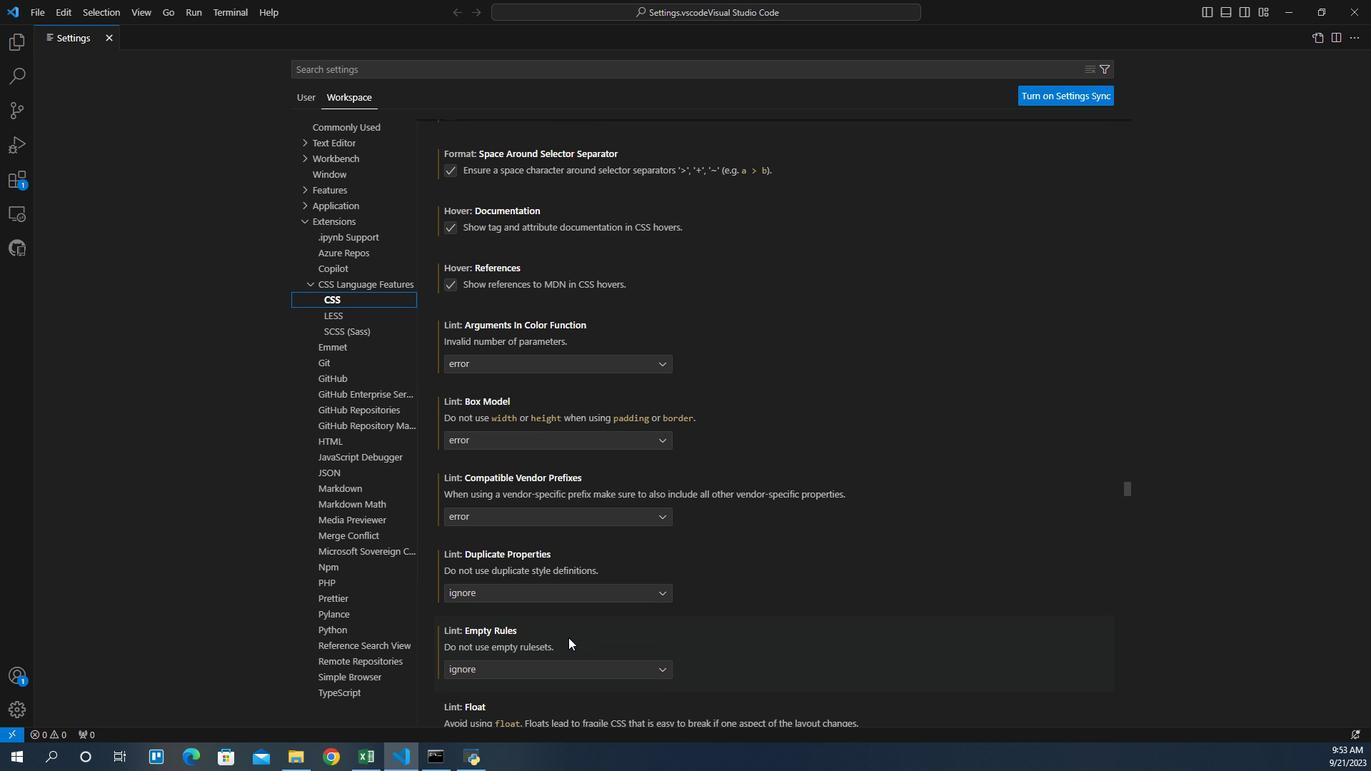 
Action: Mouse scrolled (565, 606) with delta (0, 0)
Screenshot: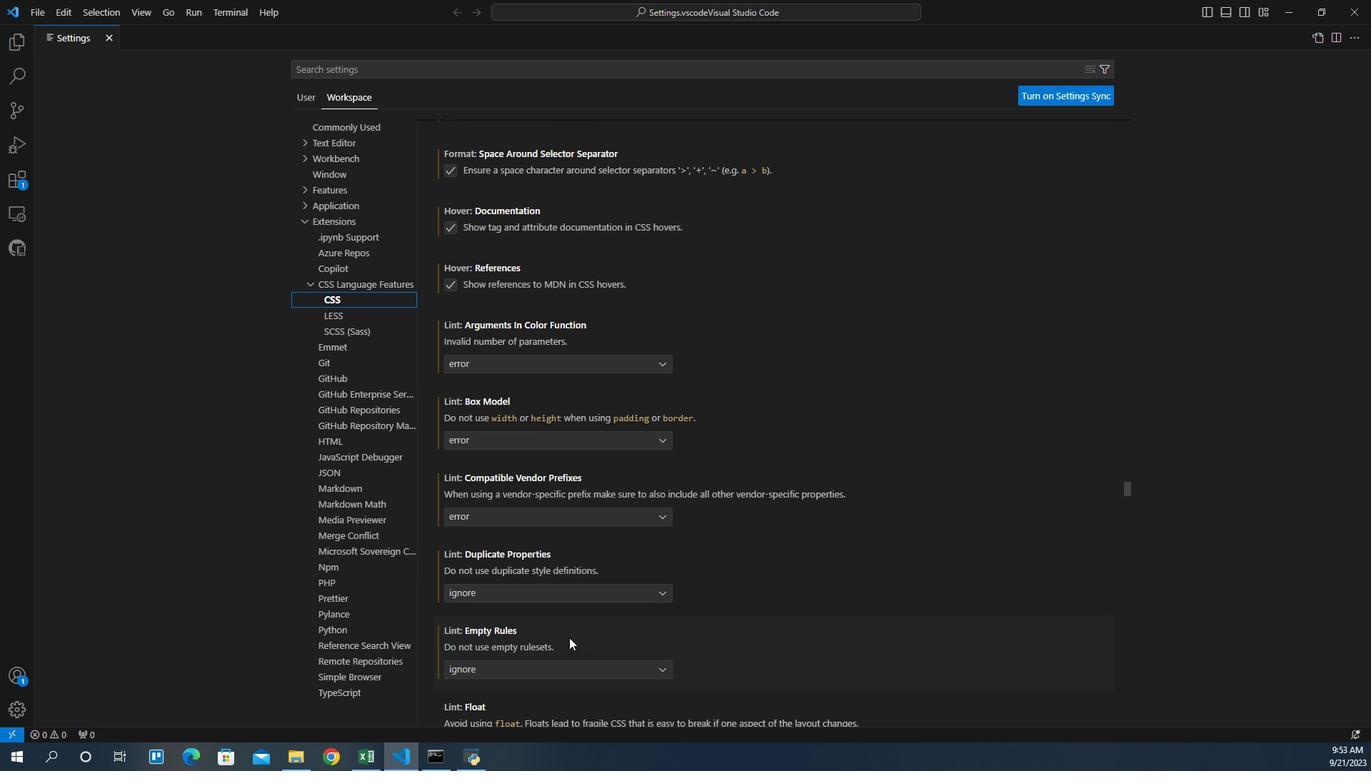 
Action: Mouse moved to (575, 568)
Screenshot: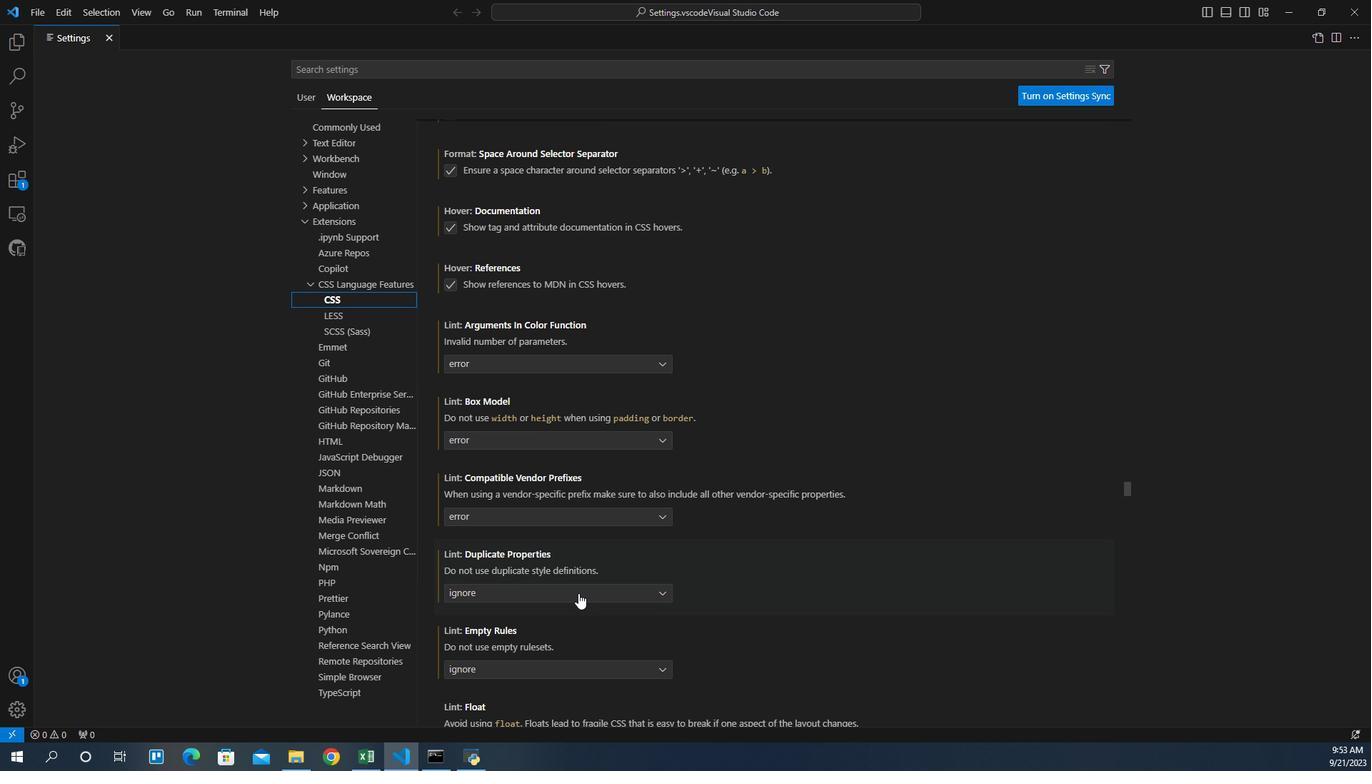 
Action: Mouse pressed left at (575, 568)
Screenshot: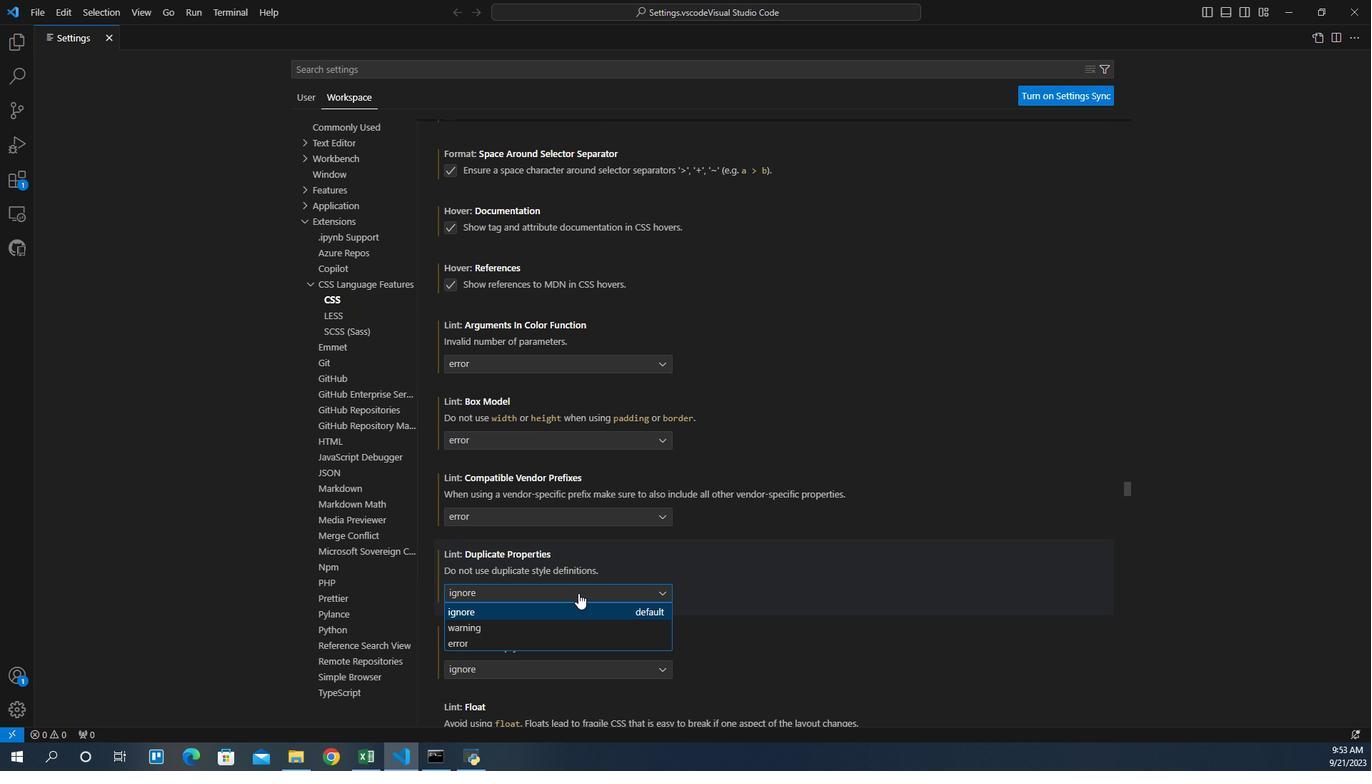 
Action: Mouse moved to (519, 592)
Screenshot: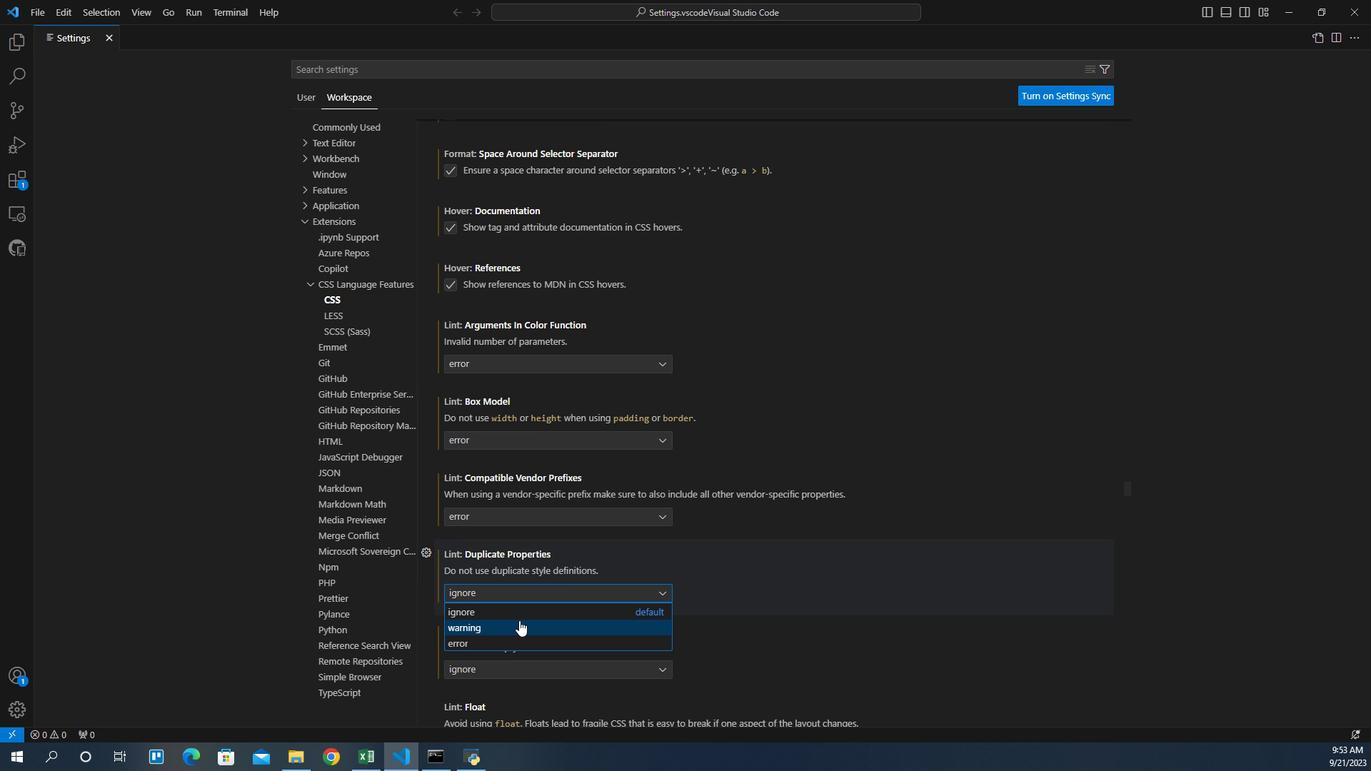 
Action: Mouse pressed left at (519, 592)
Screenshot: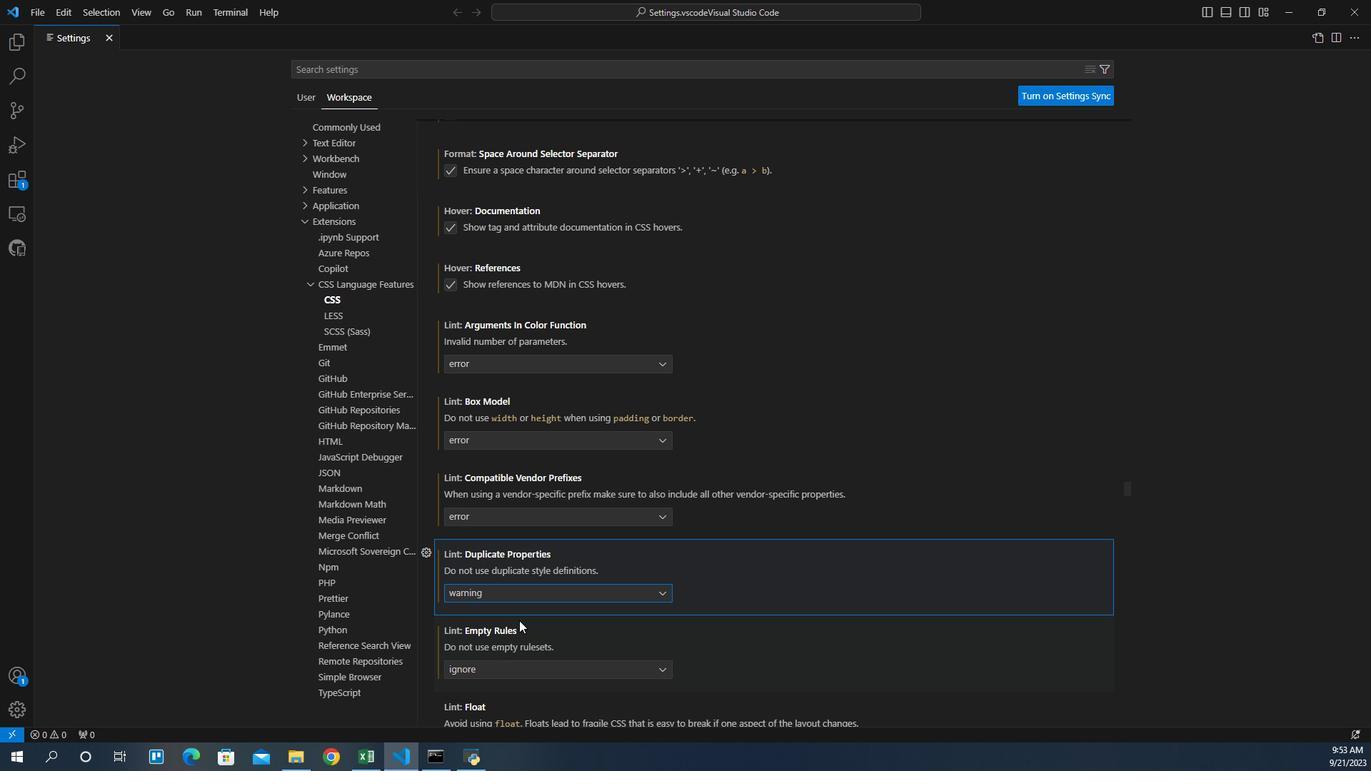 
Action: Mouse moved to (537, 580)
Screenshot: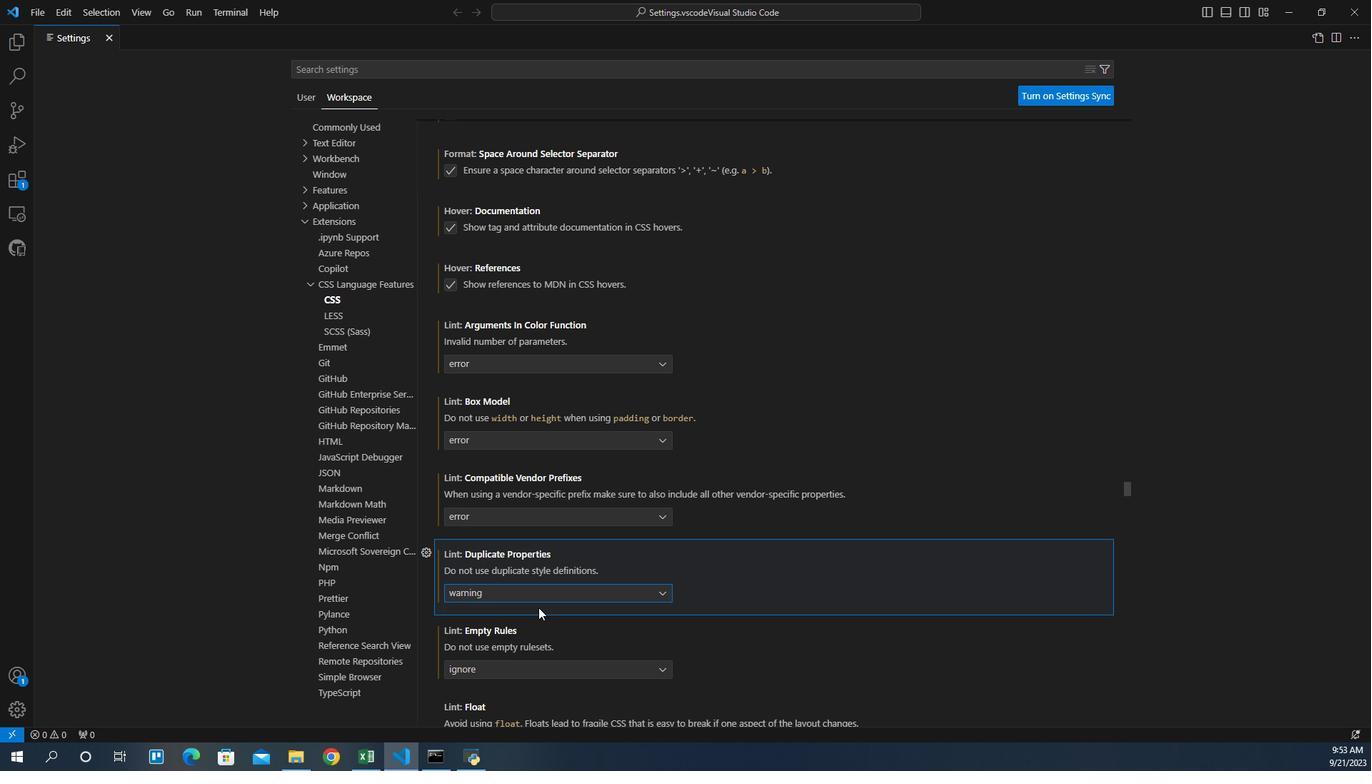 
